 Task: Add a signature Kirsten Carter containing Best wishes for a happy National Voter Registration Day, Kirsten Carter to email address softage.9@softage.net and add a label Inventory management
Action: Mouse moved to (936, 57)
Screenshot: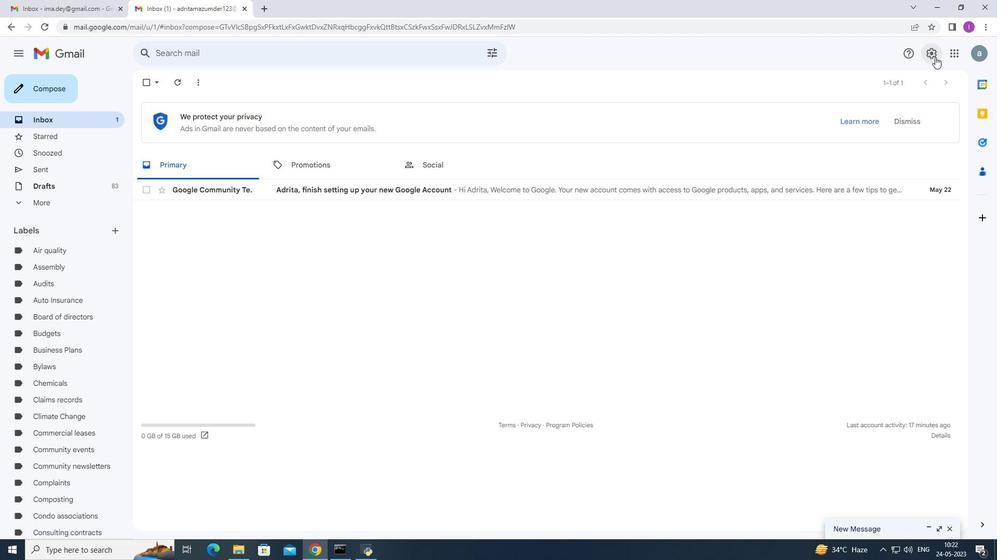 
Action: Mouse pressed left at (936, 57)
Screenshot: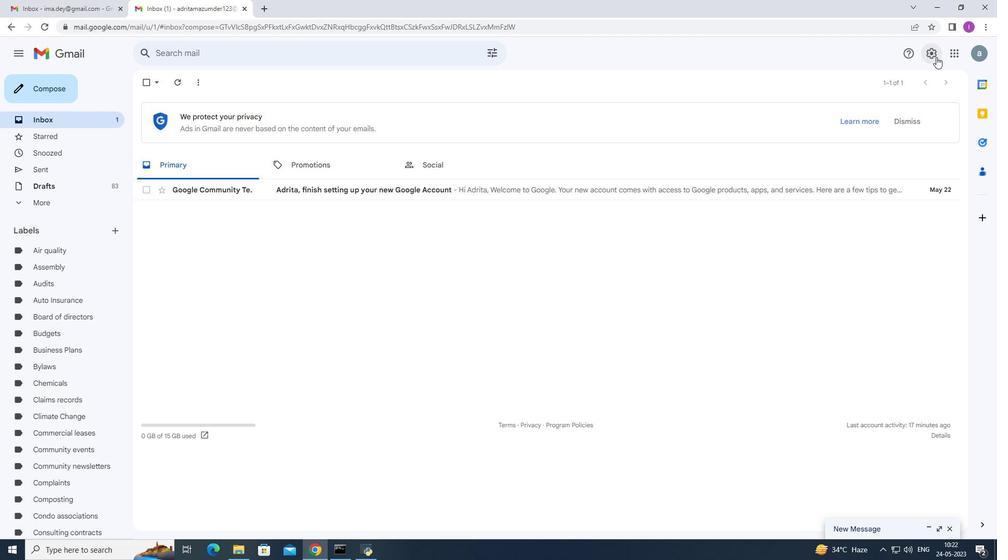 
Action: Mouse moved to (888, 109)
Screenshot: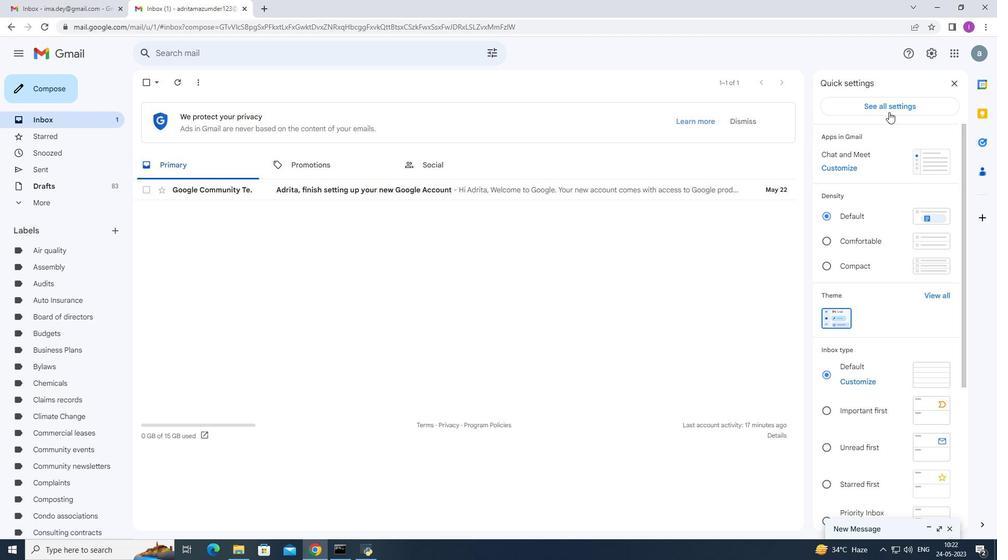 
Action: Mouse pressed left at (888, 109)
Screenshot: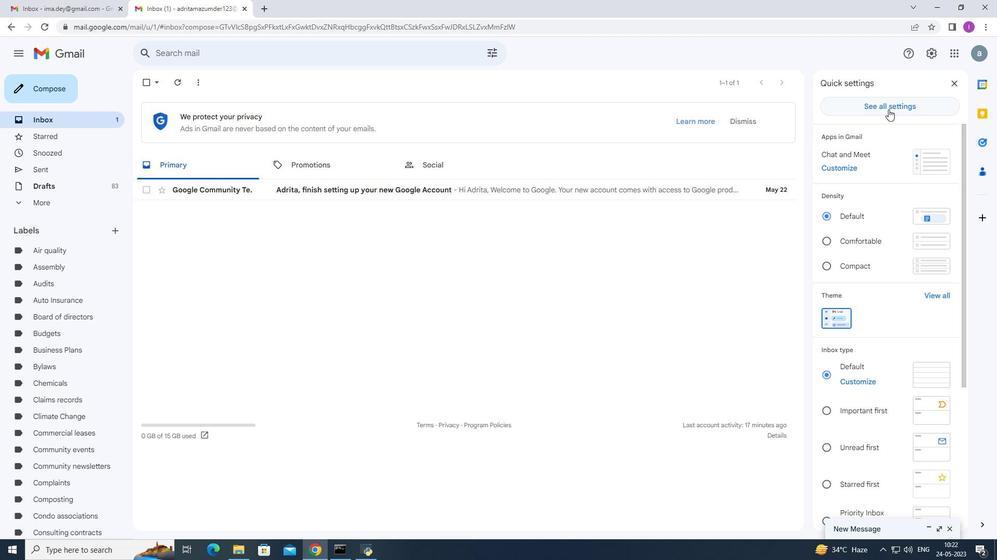 
Action: Mouse moved to (372, 333)
Screenshot: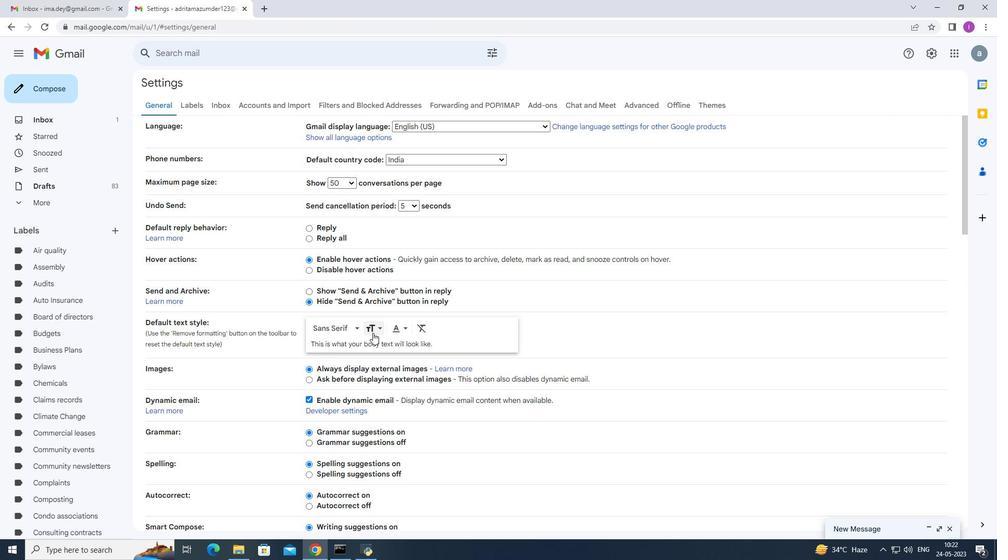 
Action: Mouse scrolled (372, 332) with delta (0, 0)
Screenshot: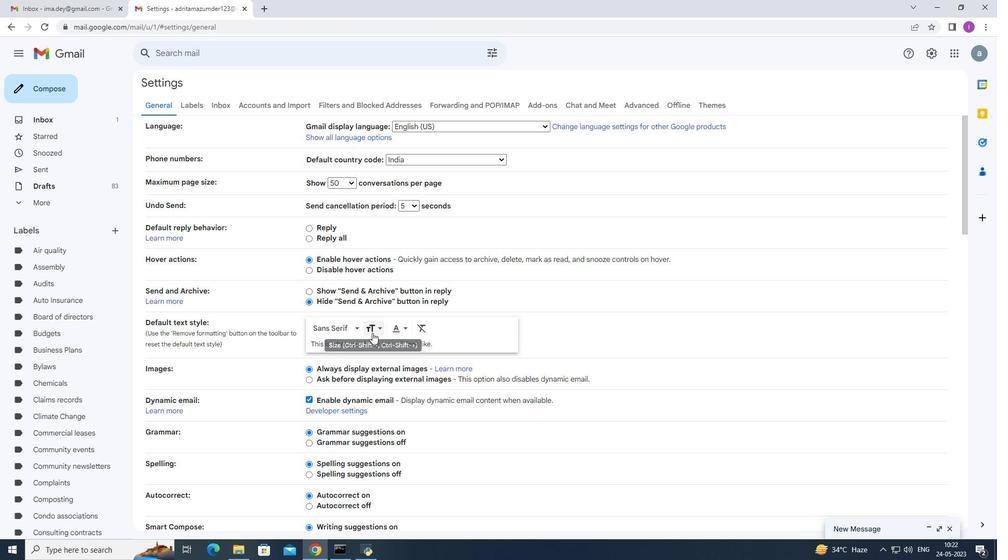 
Action: Mouse scrolled (372, 332) with delta (0, 0)
Screenshot: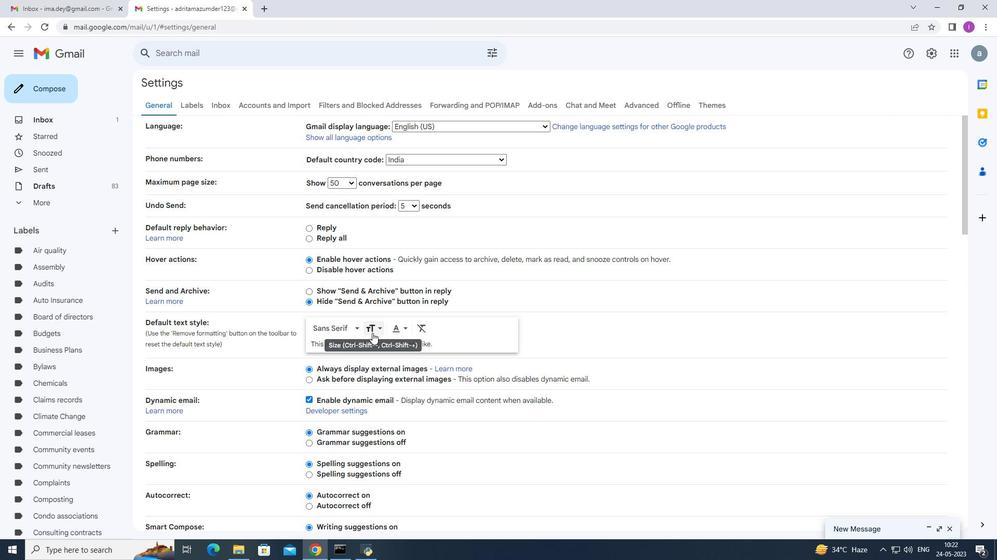 
Action: Mouse moved to (371, 333)
Screenshot: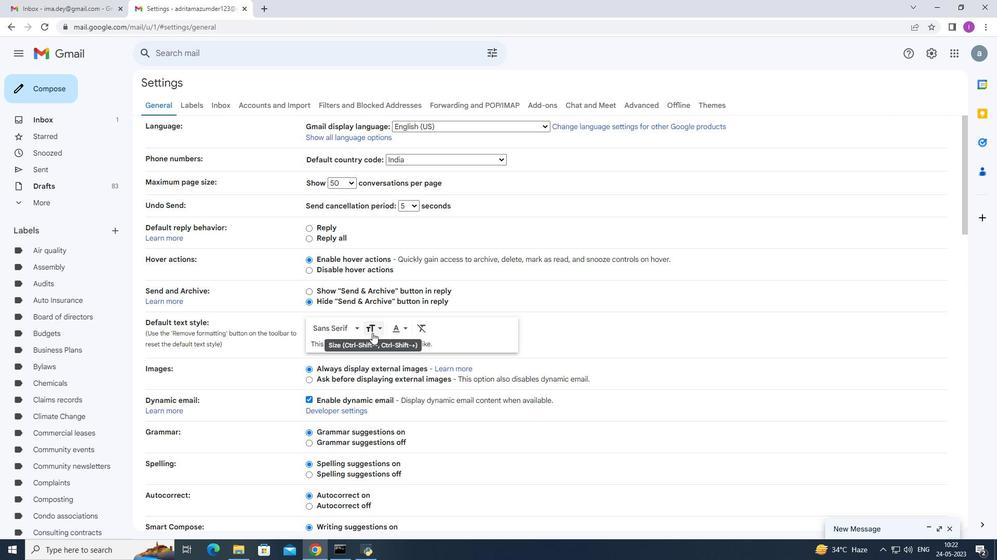 
Action: Mouse scrolled (371, 332) with delta (0, 0)
Screenshot: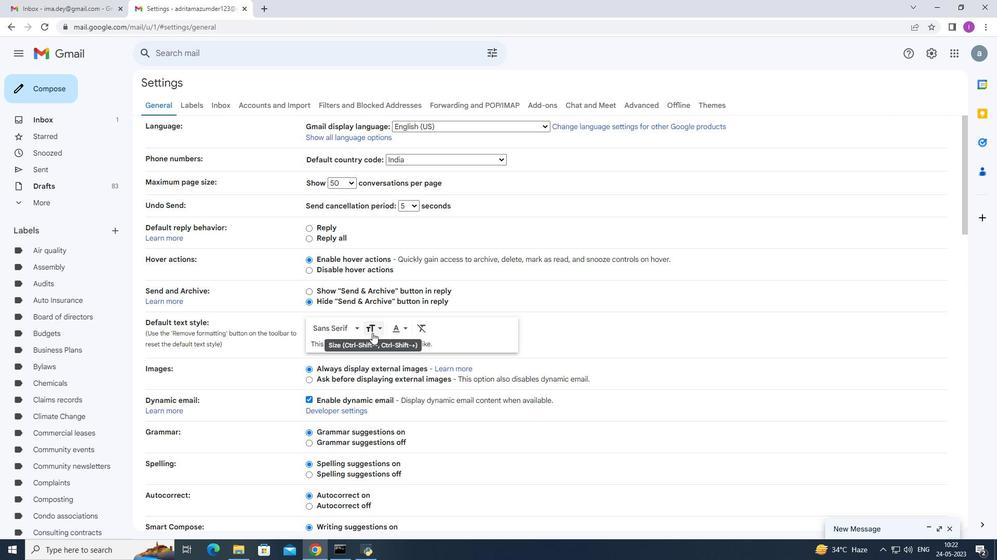 
Action: Mouse scrolled (371, 332) with delta (0, 0)
Screenshot: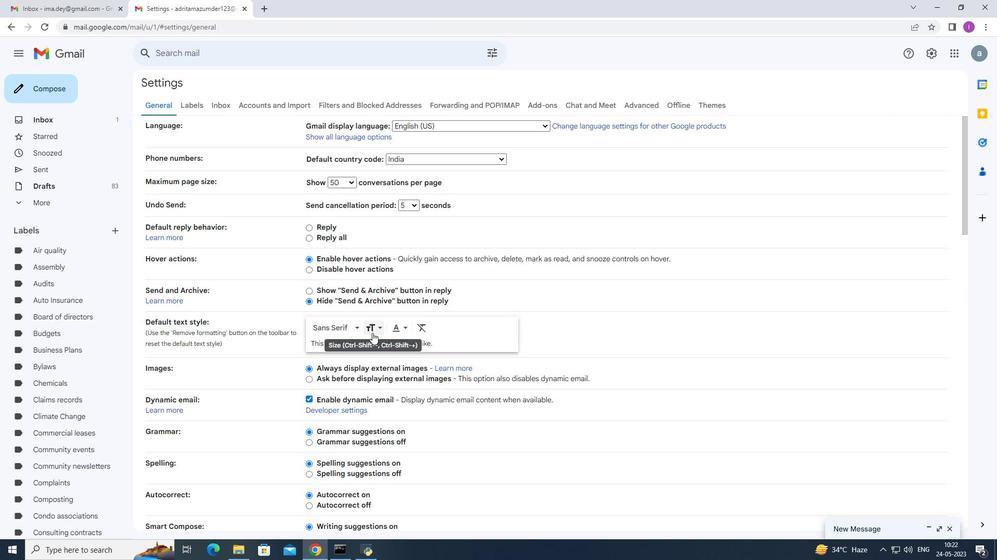 
Action: Mouse moved to (343, 333)
Screenshot: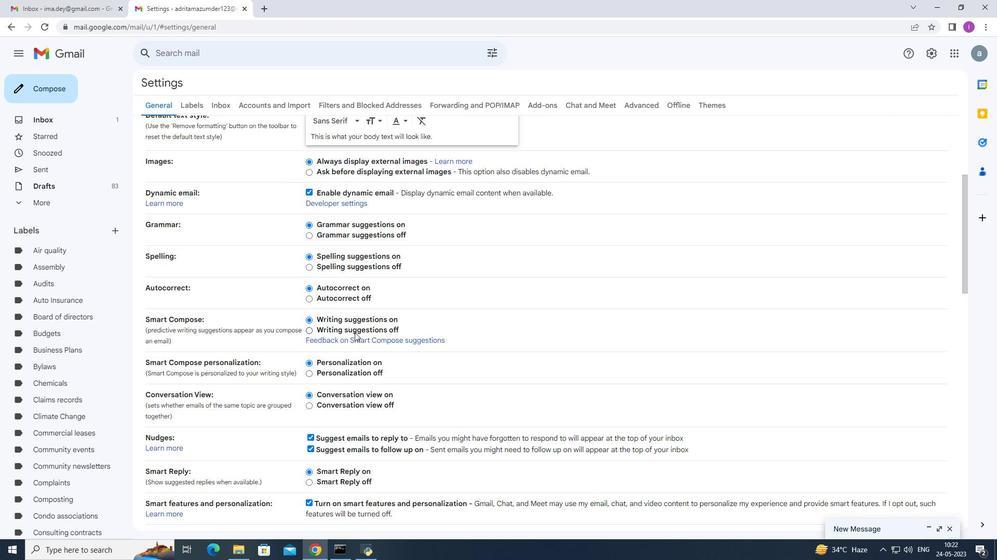
Action: Mouse scrolled (343, 332) with delta (0, 0)
Screenshot: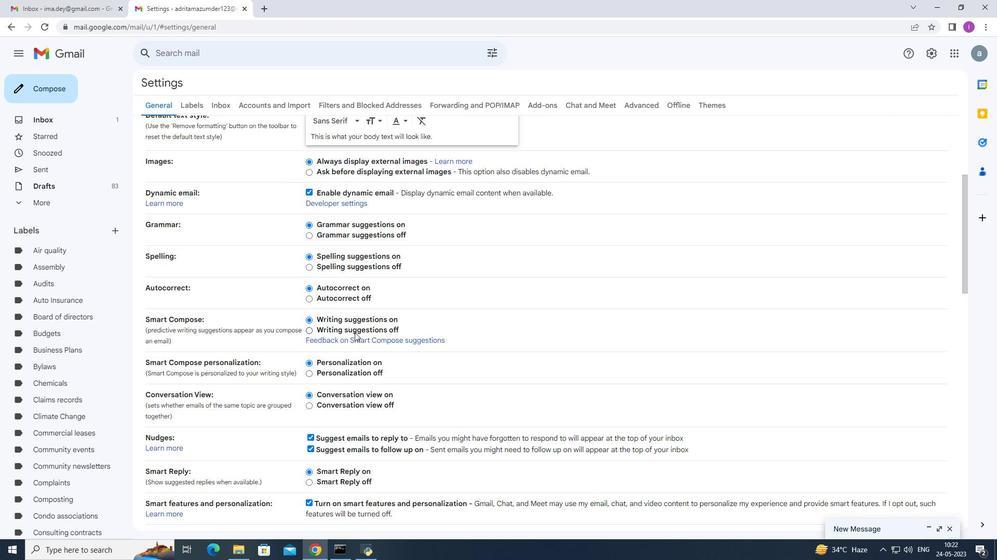 
Action: Mouse scrolled (343, 332) with delta (0, 0)
Screenshot: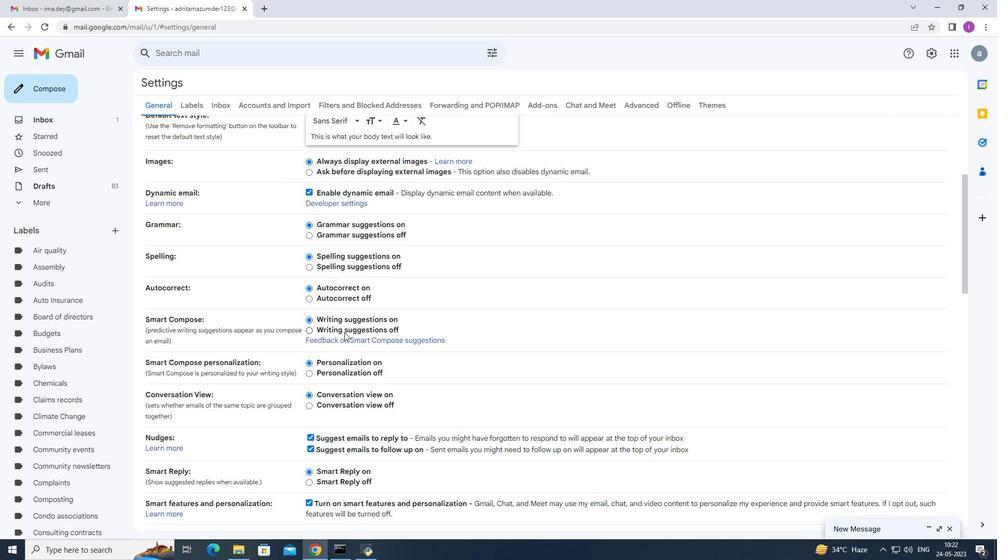 
Action: Mouse moved to (342, 333)
Screenshot: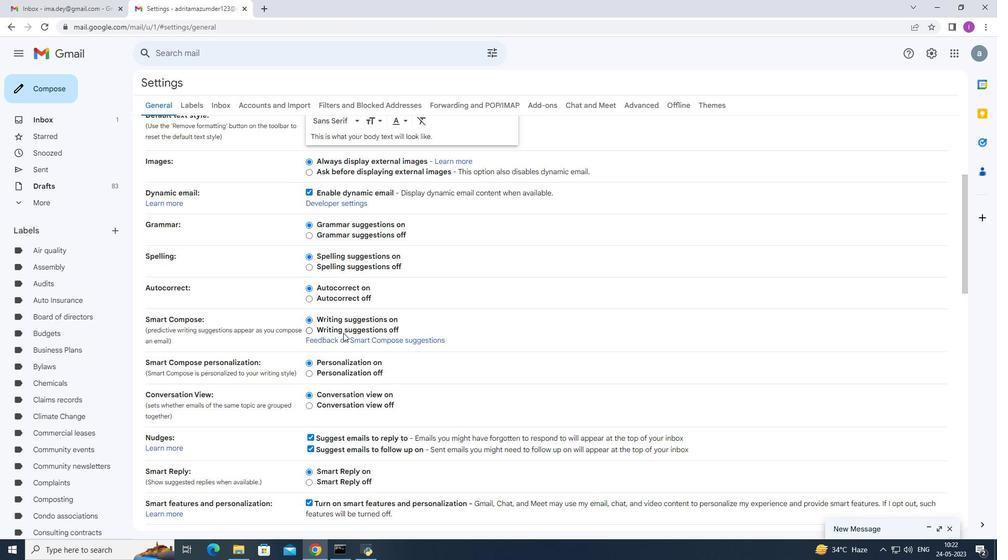 
Action: Mouse scrolled (342, 333) with delta (0, 0)
Screenshot: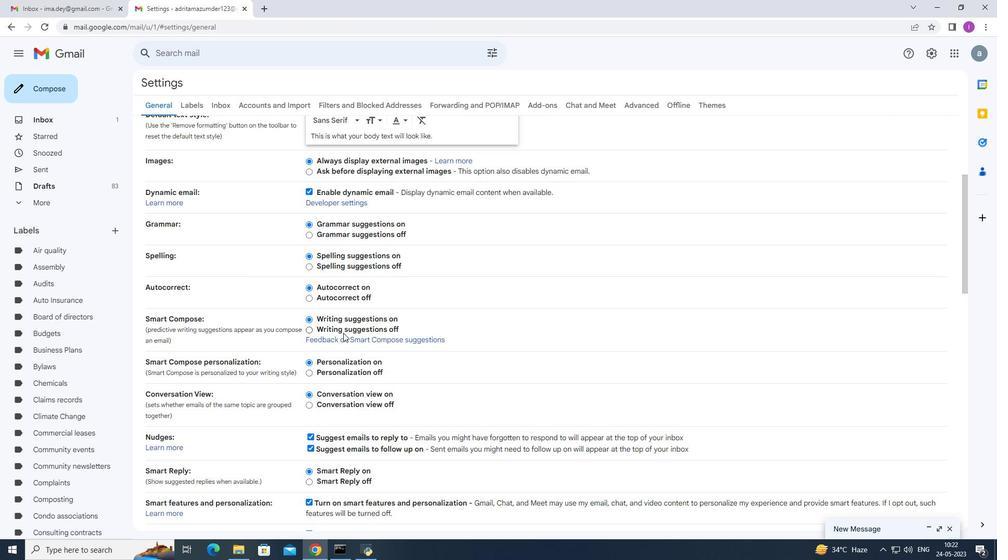 
Action: Mouse scrolled (342, 333) with delta (0, 0)
Screenshot: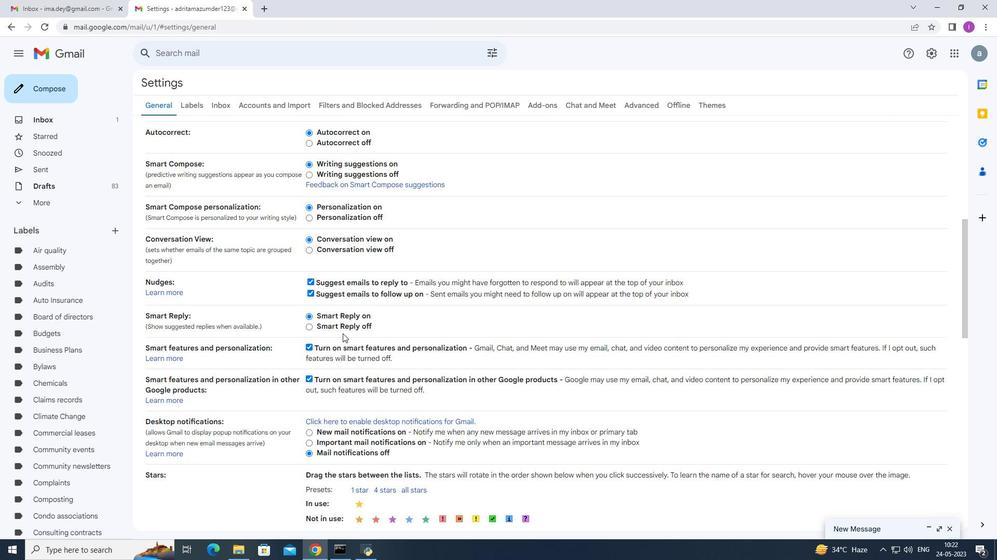 
Action: Mouse scrolled (342, 333) with delta (0, 0)
Screenshot: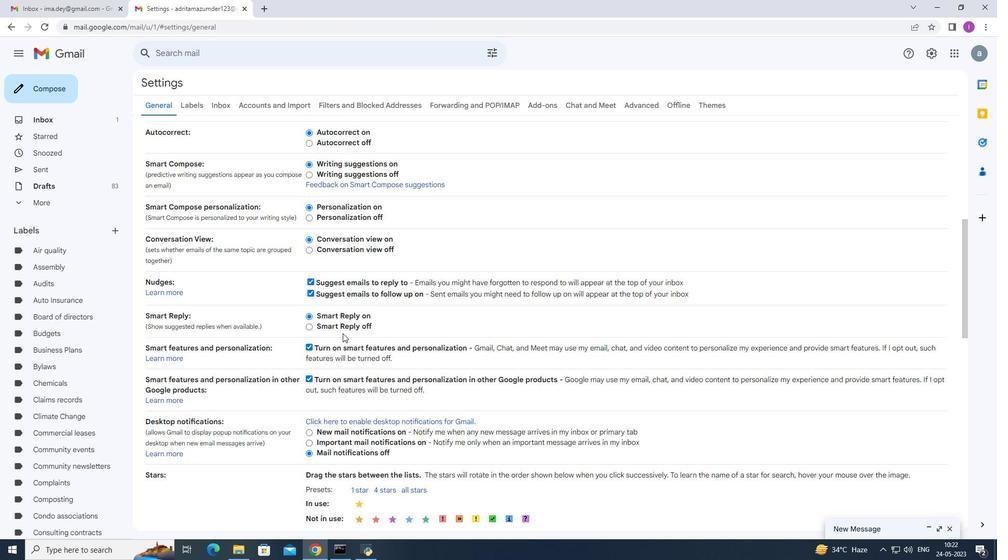 
Action: Mouse scrolled (342, 333) with delta (0, 0)
Screenshot: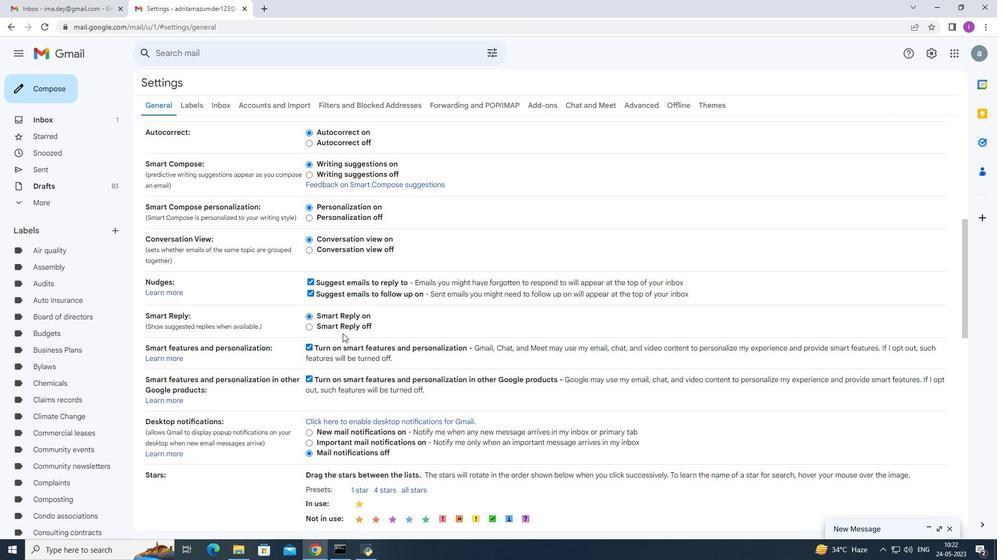 
Action: Mouse scrolled (342, 333) with delta (0, 0)
Screenshot: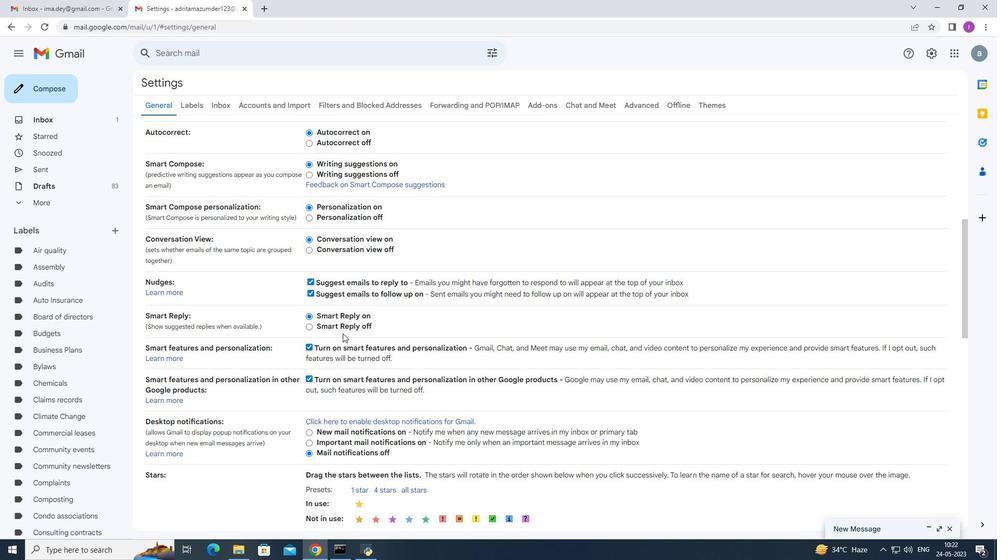 
Action: Mouse scrolled (342, 333) with delta (0, 0)
Screenshot: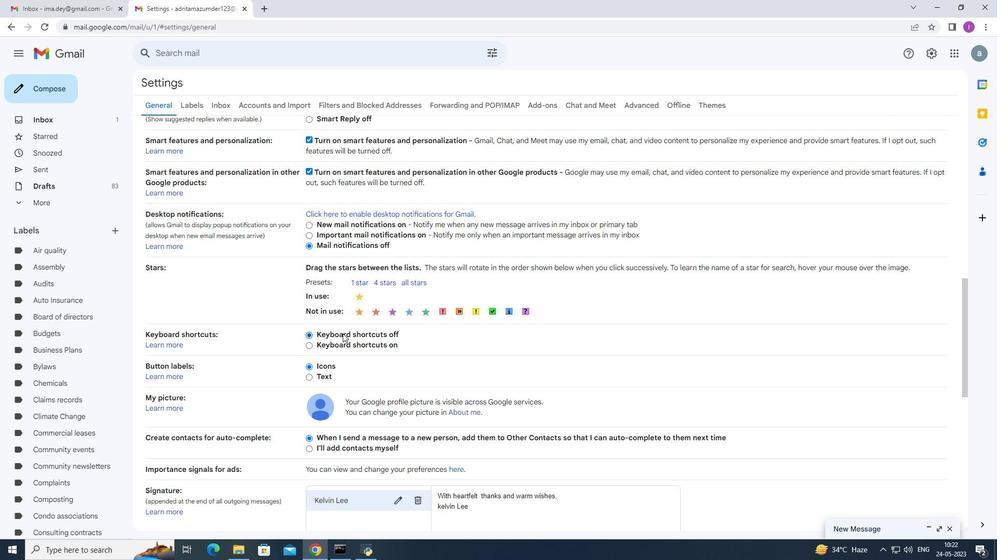 
Action: Mouse moved to (400, 385)
Screenshot: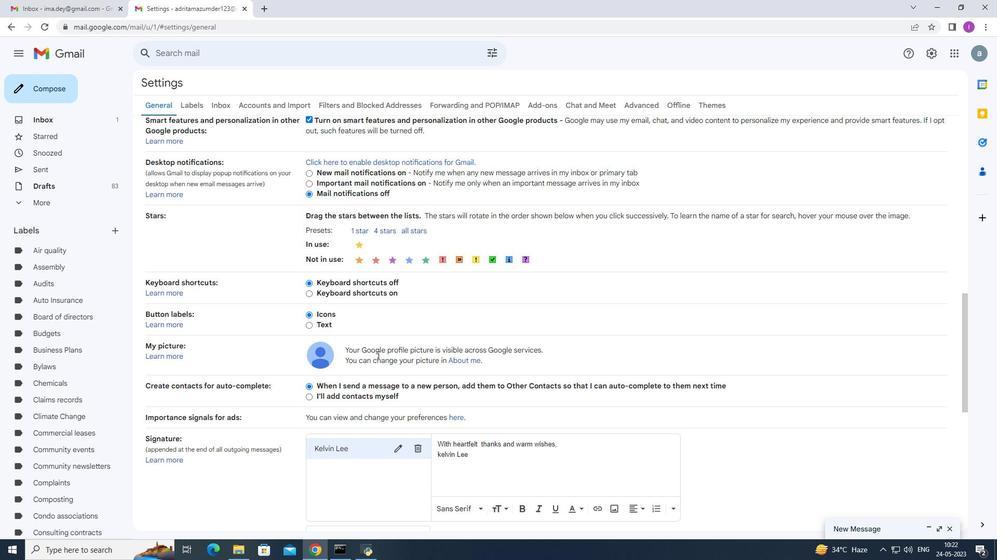 
Action: Mouse scrolled (400, 384) with delta (0, 0)
Screenshot: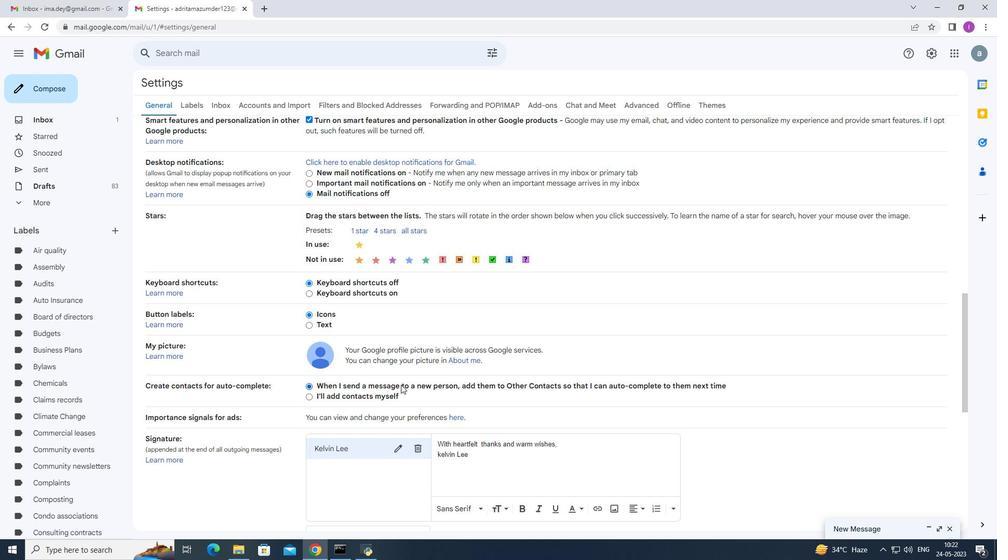 
Action: Mouse scrolled (400, 384) with delta (0, 0)
Screenshot: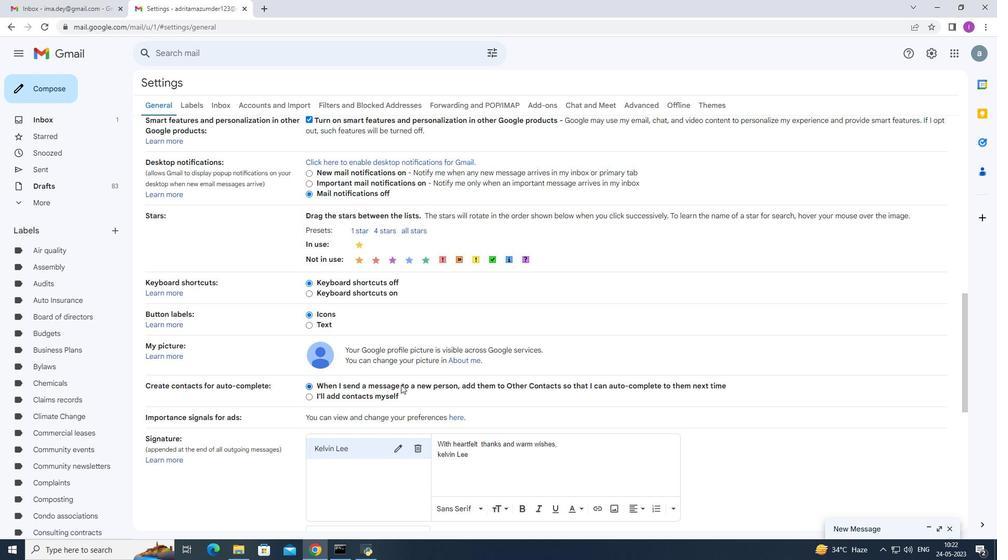 
Action: Mouse scrolled (400, 384) with delta (0, 0)
Screenshot: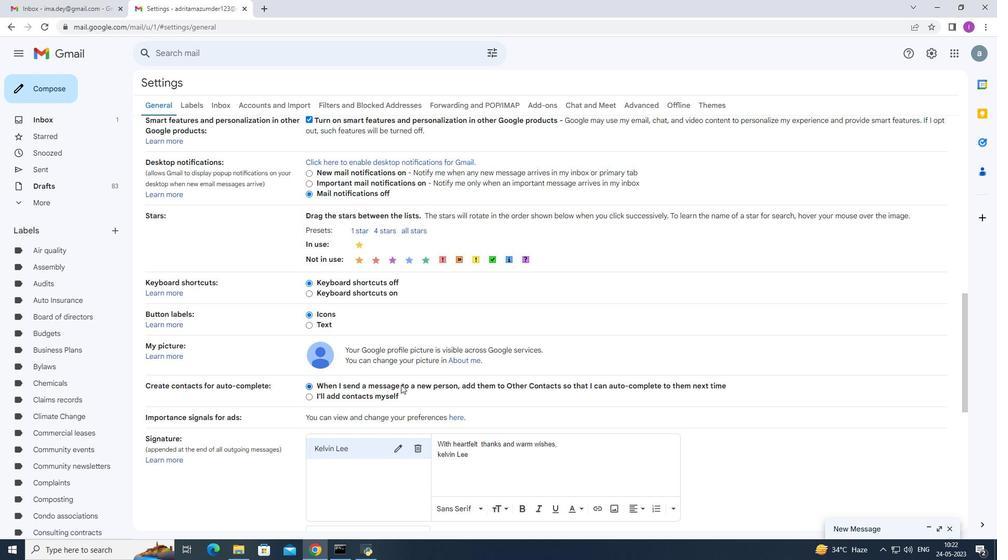 
Action: Mouse scrolled (400, 384) with delta (0, 0)
Screenshot: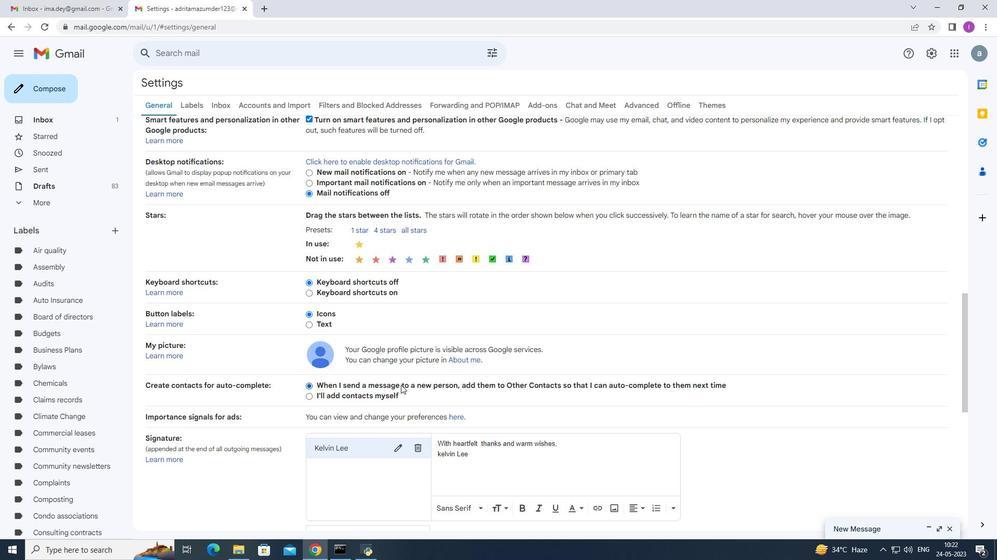 
Action: Mouse moved to (421, 244)
Screenshot: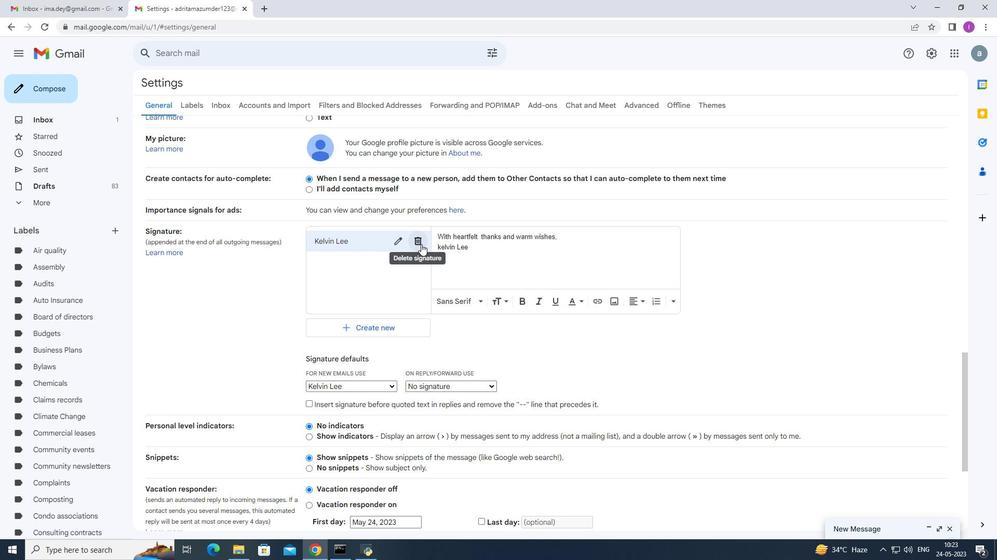 
Action: Mouse pressed left at (421, 244)
Screenshot: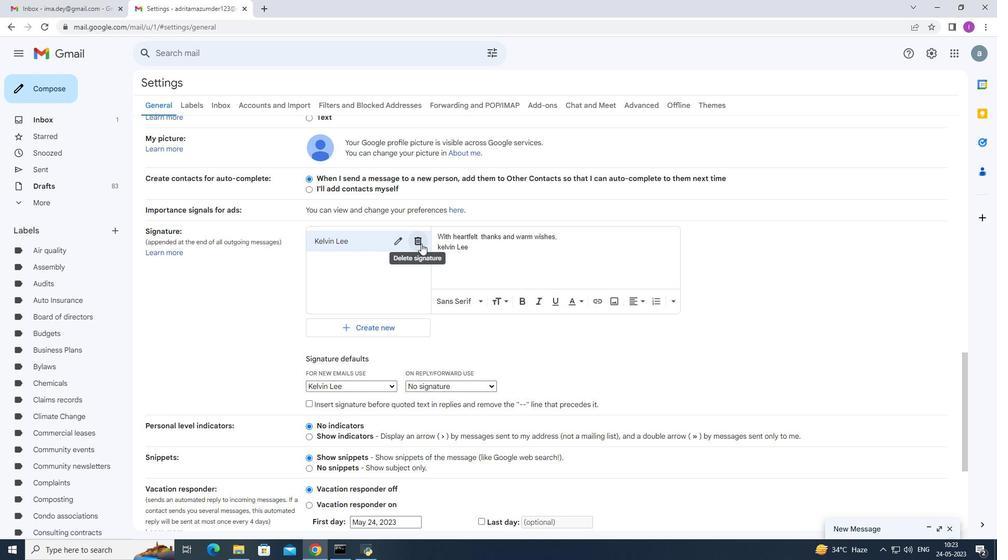 
Action: Mouse moved to (579, 308)
Screenshot: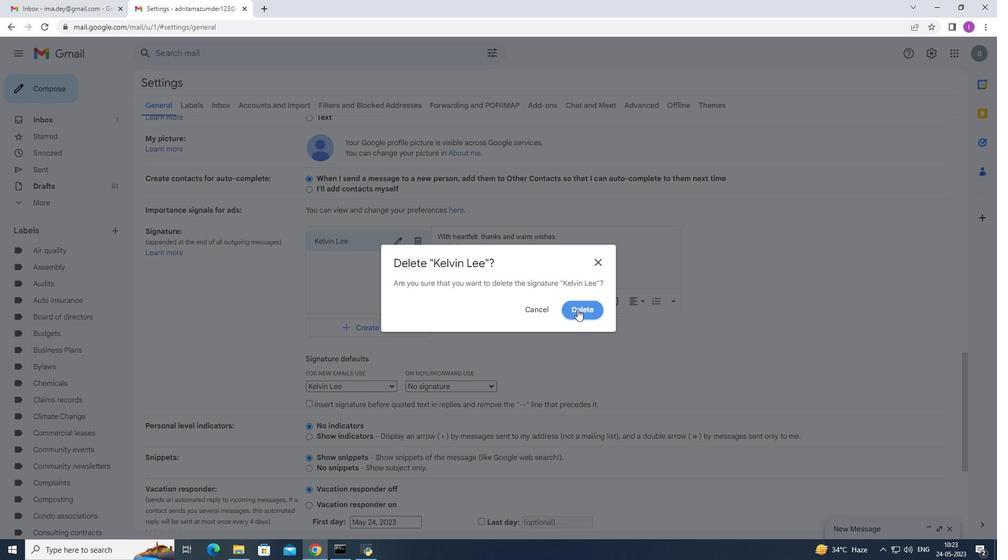 
Action: Mouse pressed left at (578, 309)
Screenshot: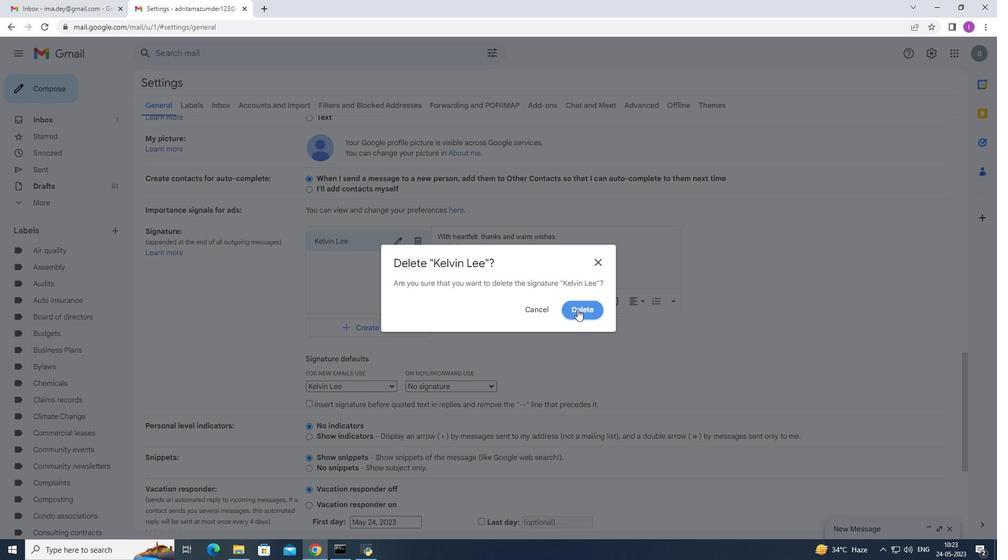 
Action: Mouse moved to (472, 309)
Screenshot: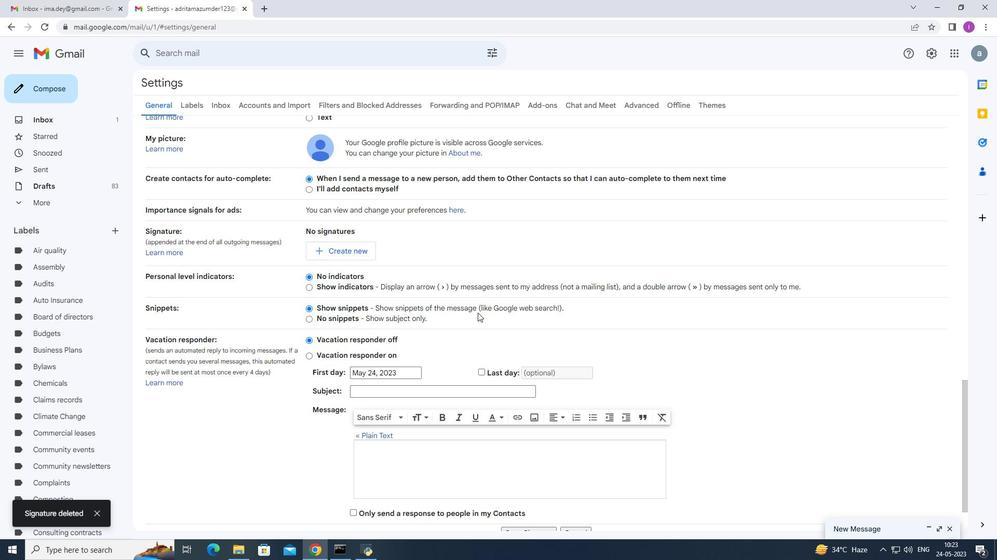 
Action: Mouse scrolled (472, 308) with delta (0, 0)
Screenshot: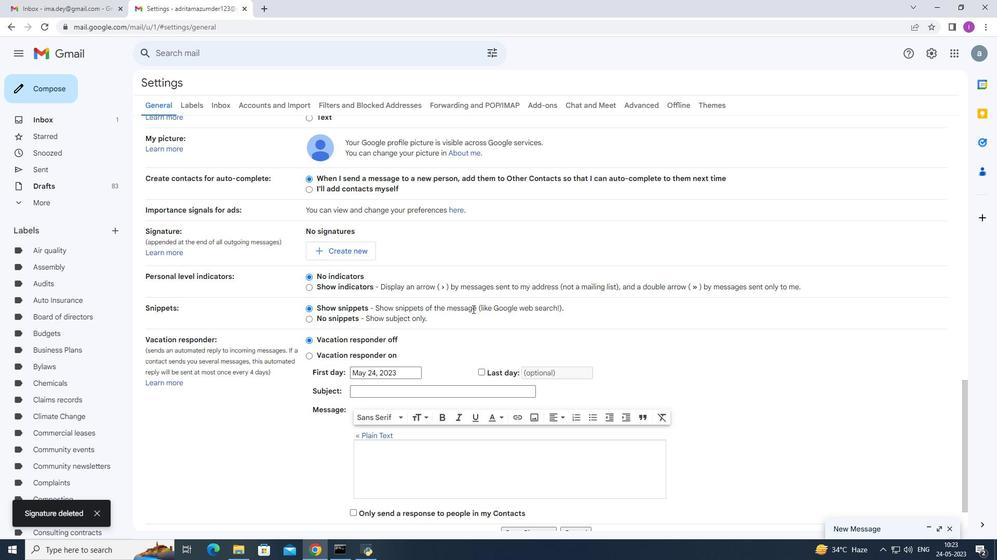 
Action: Mouse scrolled (472, 308) with delta (0, 0)
Screenshot: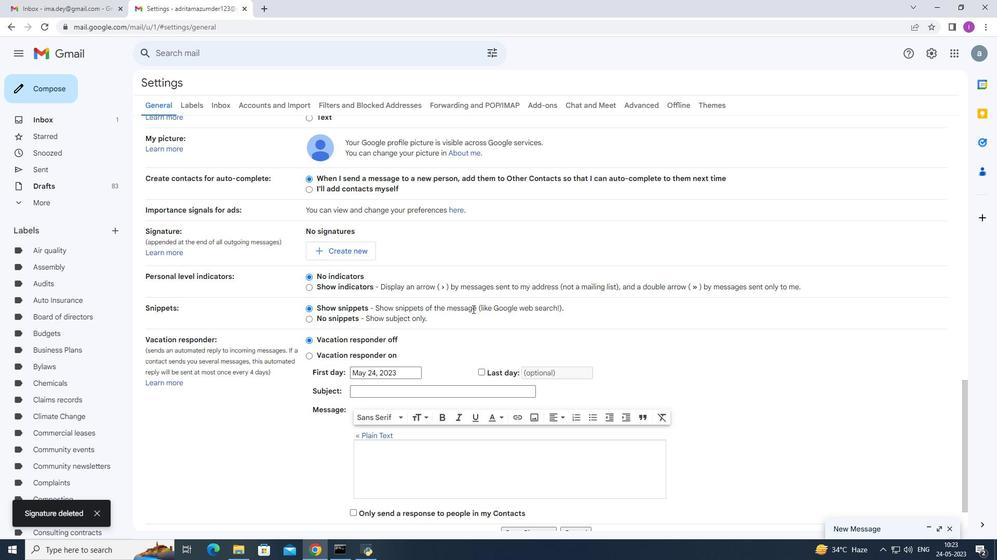 
Action: Mouse moved to (330, 196)
Screenshot: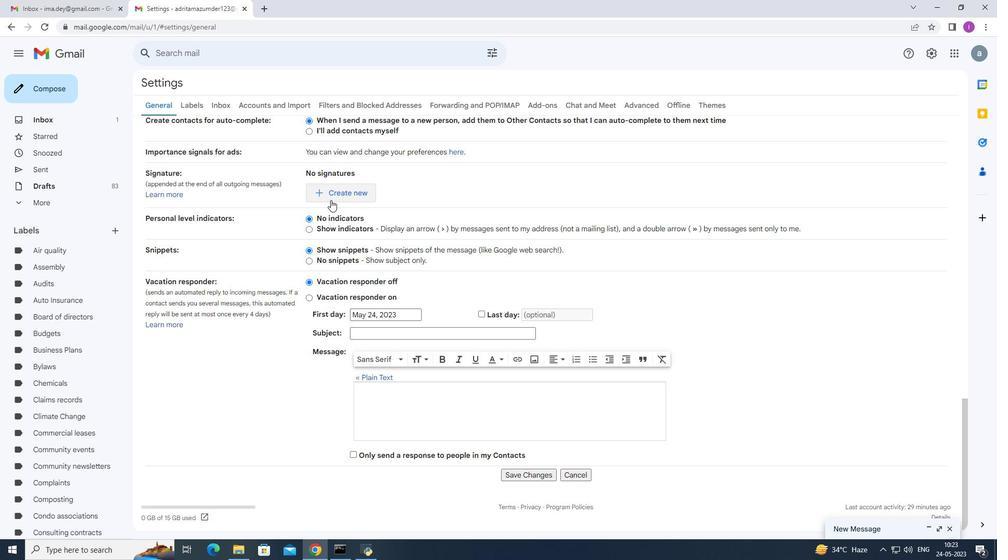 
Action: Mouse pressed left at (330, 196)
Screenshot: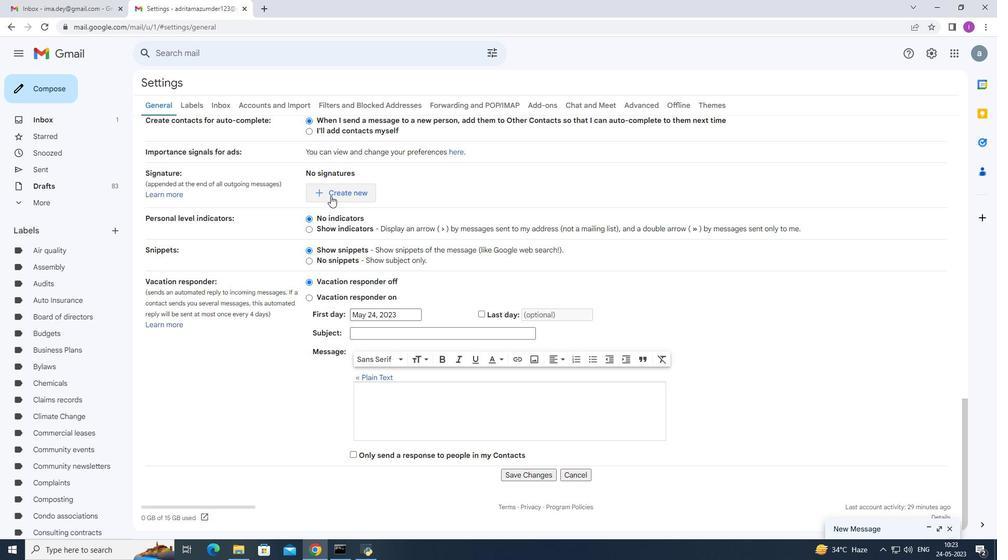 
Action: Mouse moved to (399, 282)
Screenshot: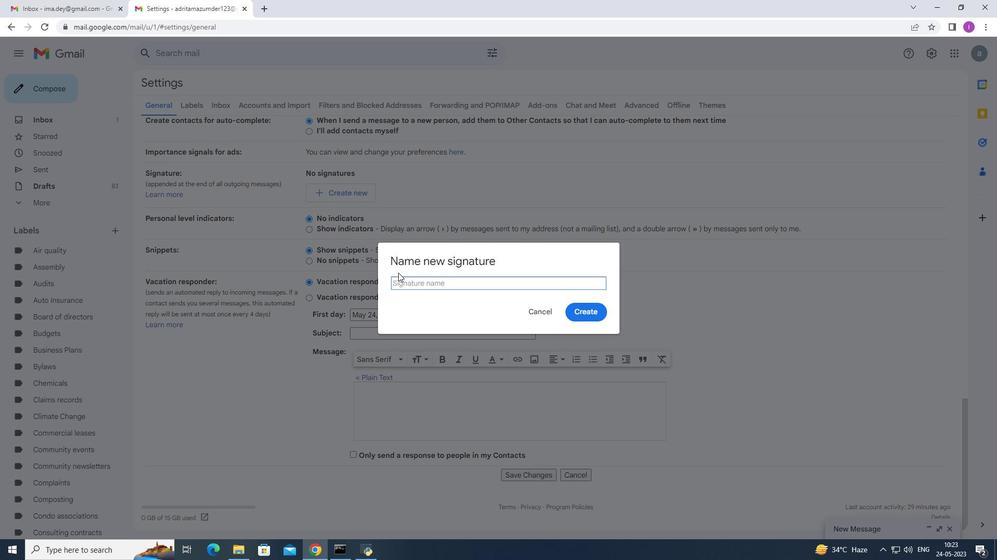 
Action: Mouse pressed left at (399, 282)
Screenshot: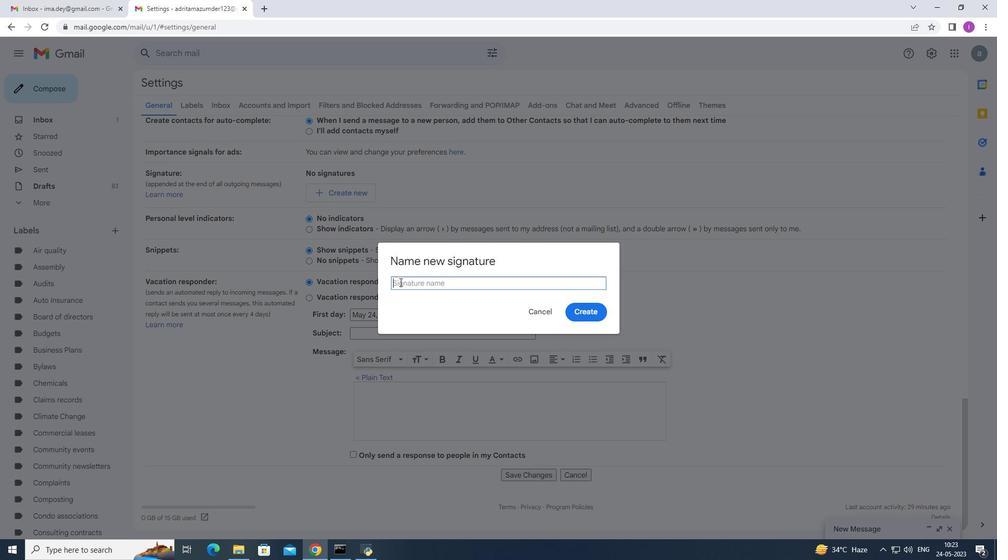 
Action: Key pressed <Key.shift><Key.shift><Key.shift><Key.shift>H<Key.backspace>k<Key.backspace><Key.shift><Key.shift><Key.shift>kirsten<Key.space><Key.shift>Carter
Screenshot: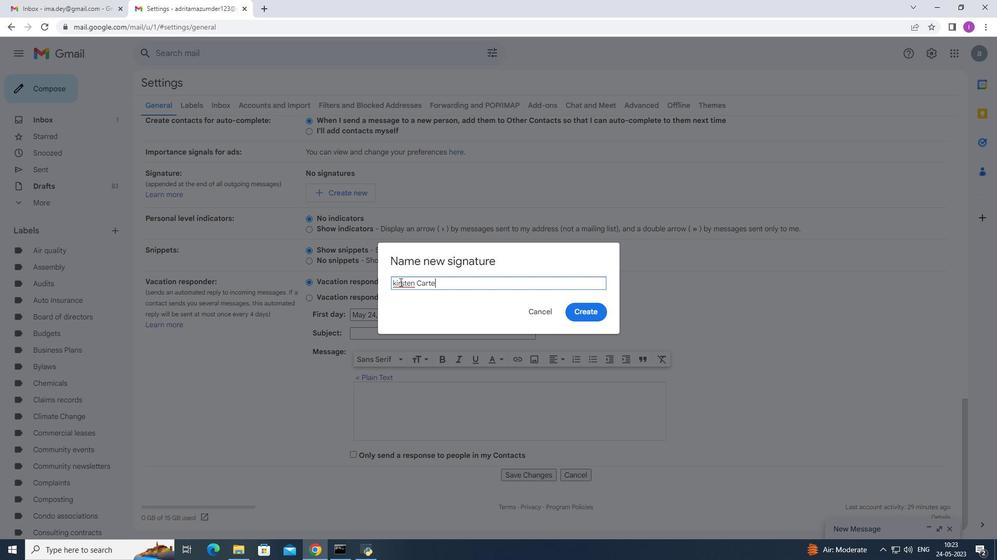 
Action: Mouse moved to (582, 307)
Screenshot: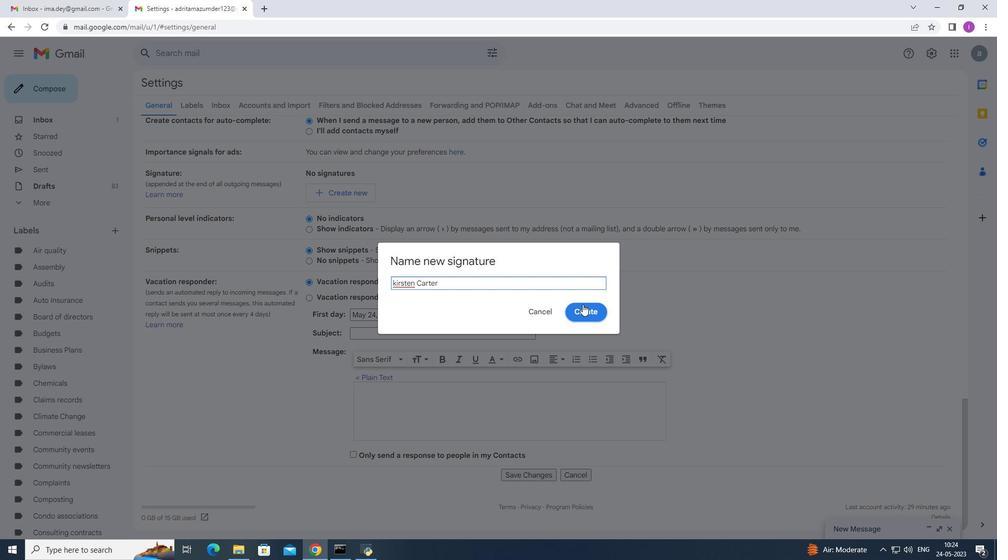 
Action: Mouse pressed left at (582, 307)
Screenshot: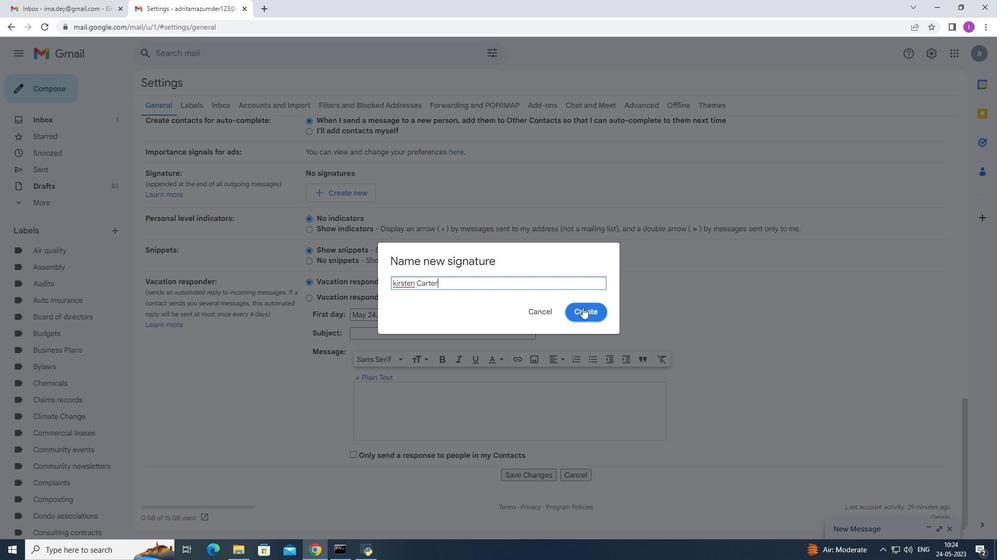
Action: Mouse moved to (393, 328)
Screenshot: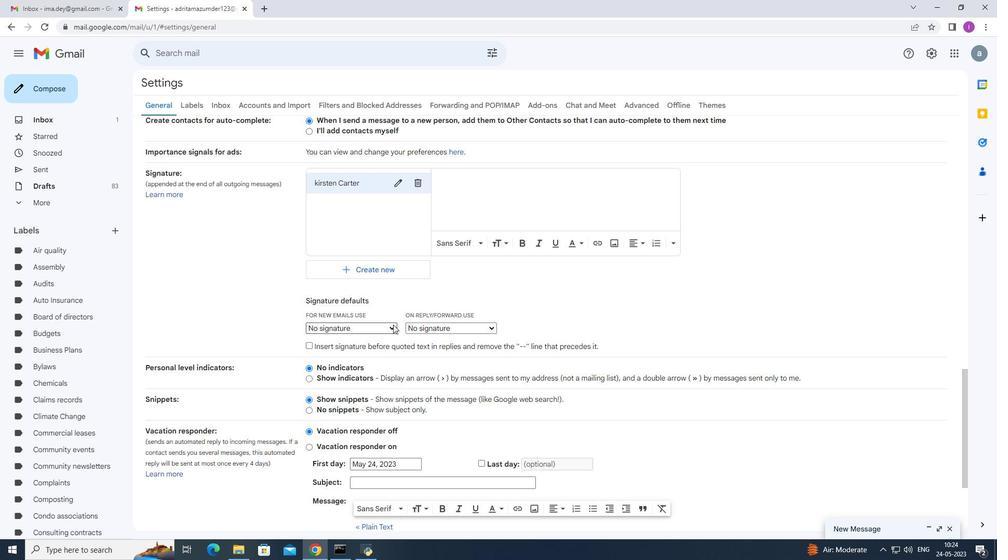 
Action: Mouse pressed left at (393, 328)
Screenshot: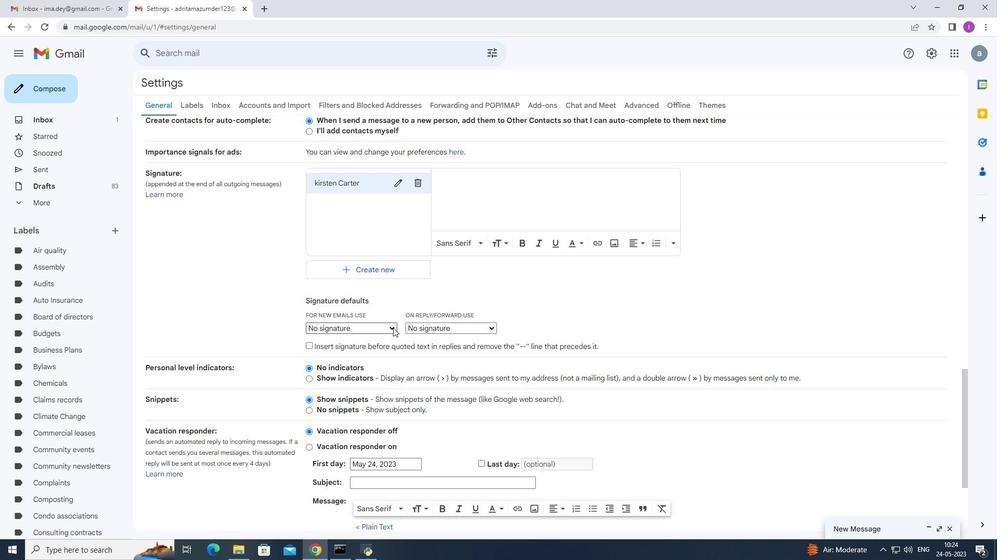 
Action: Mouse moved to (354, 352)
Screenshot: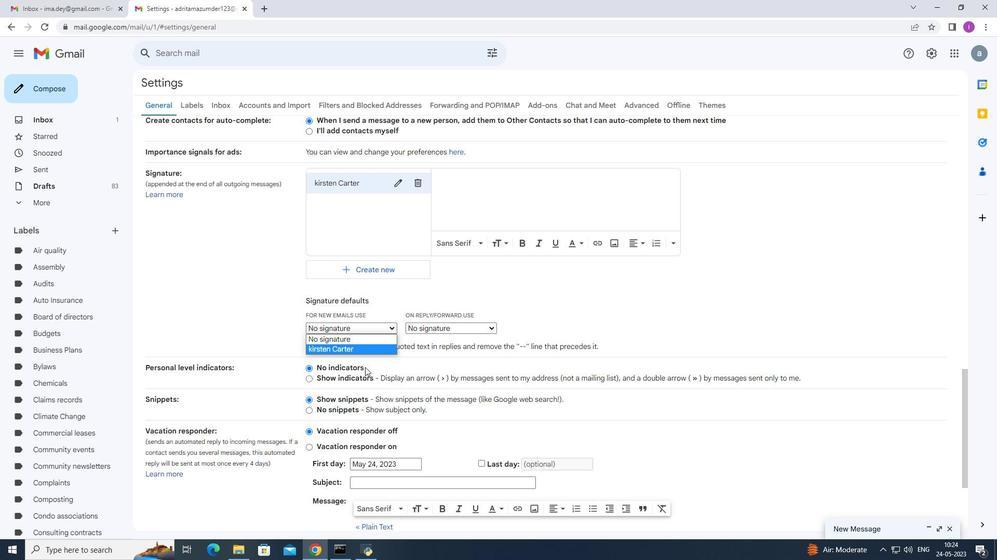 
Action: Mouse pressed left at (354, 352)
Screenshot: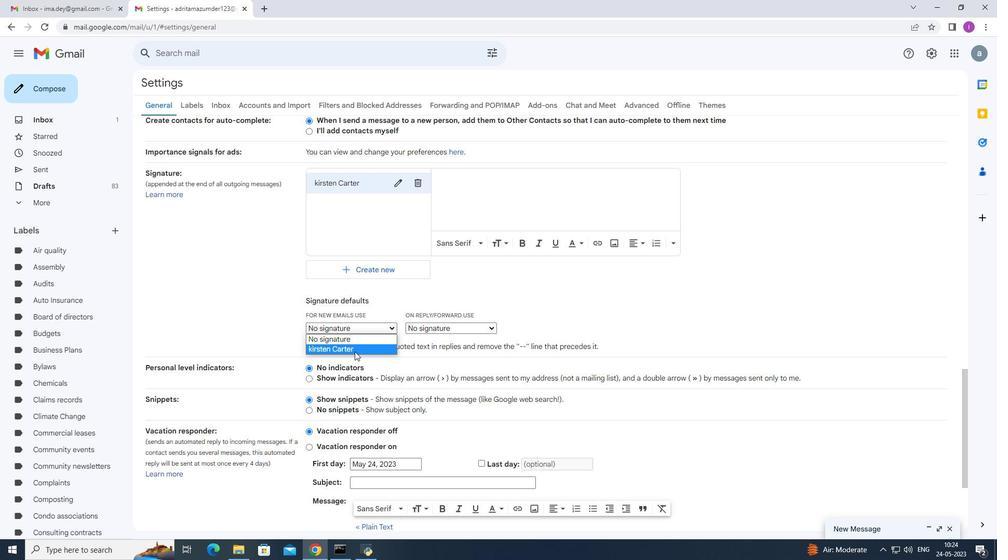 
Action: Mouse moved to (483, 182)
Screenshot: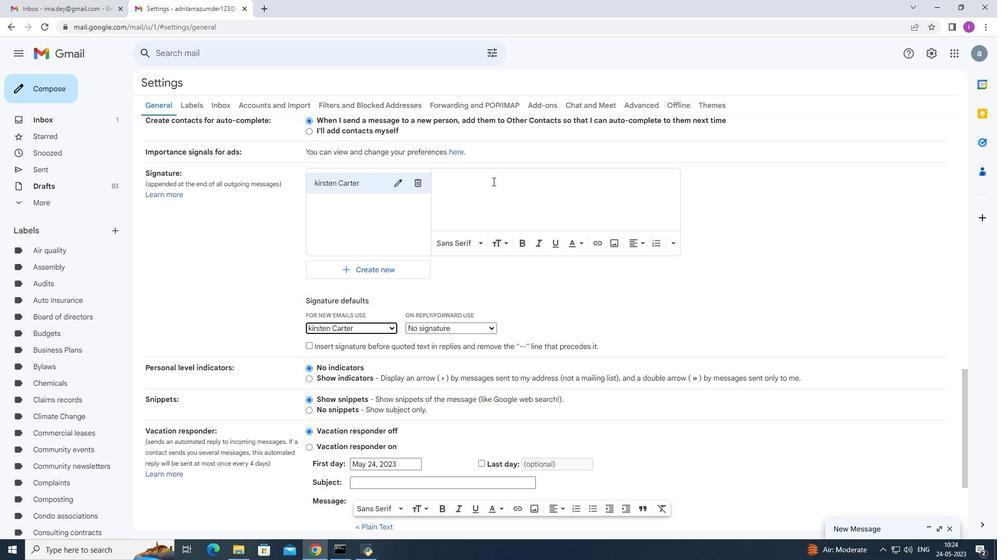 
Action: Mouse pressed left at (483, 182)
Screenshot: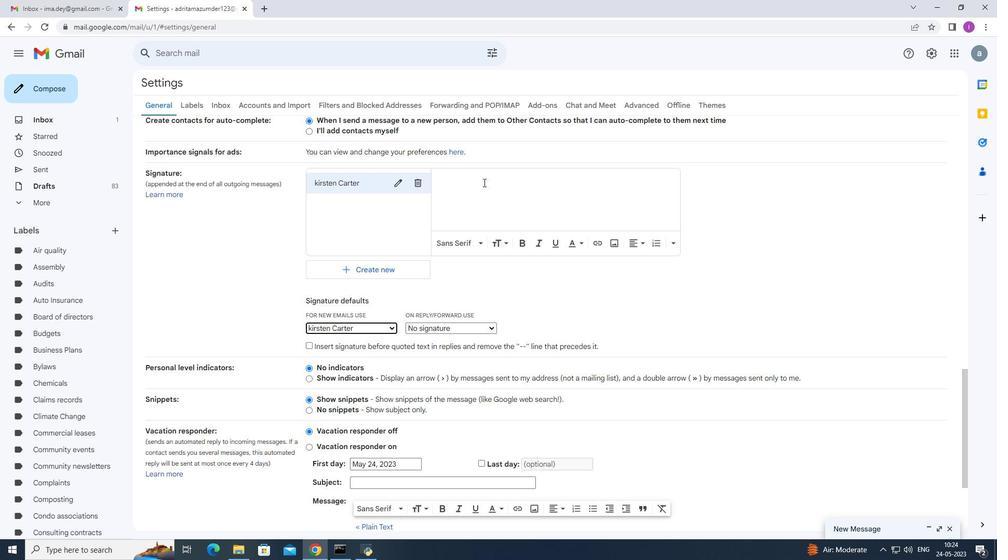 
Action: Key pressed <Key.shift>Best<Key.space>wishes<Key.space>for
Screenshot: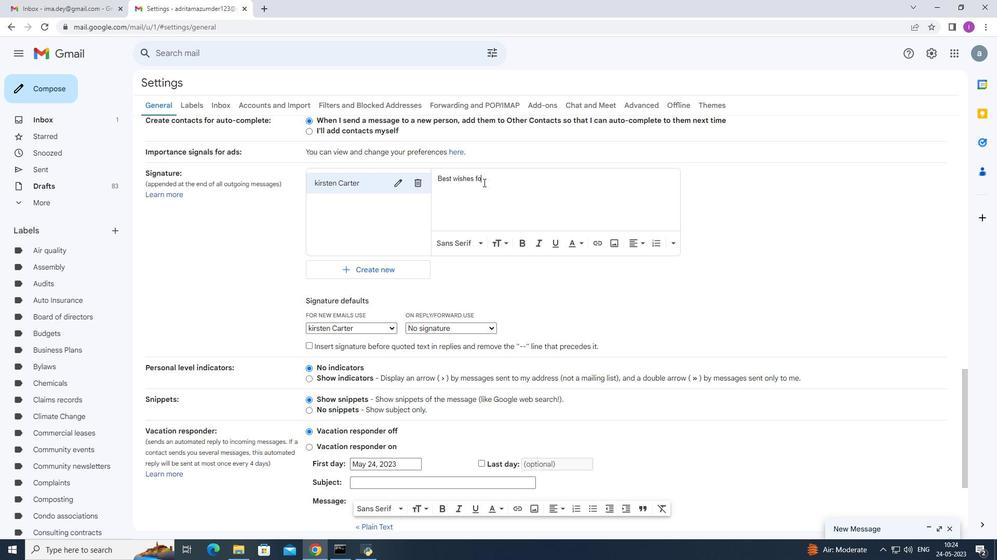 
Action: Mouse moved to (515, 185)
Screenshot: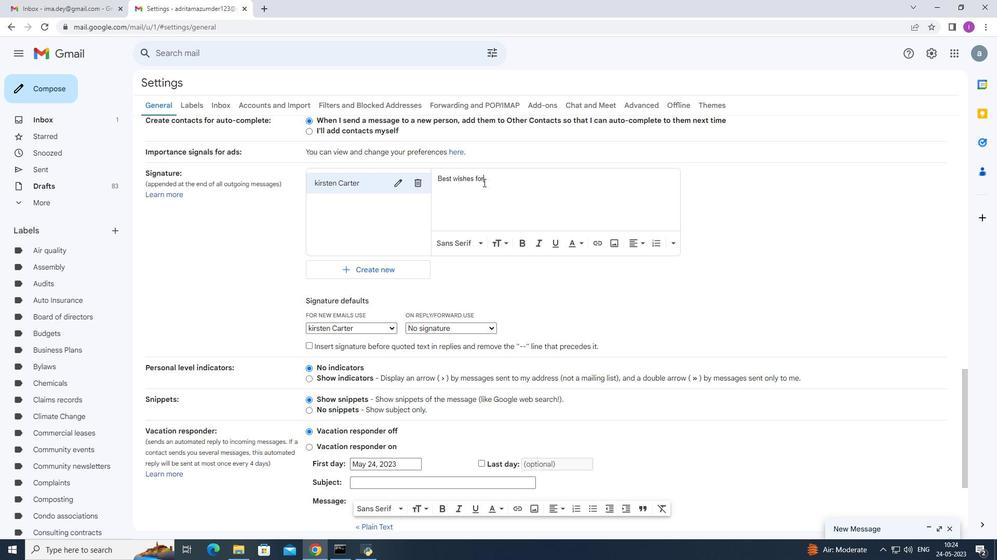 
Action: Mouse pressed left at (484, 182)
Screenshot: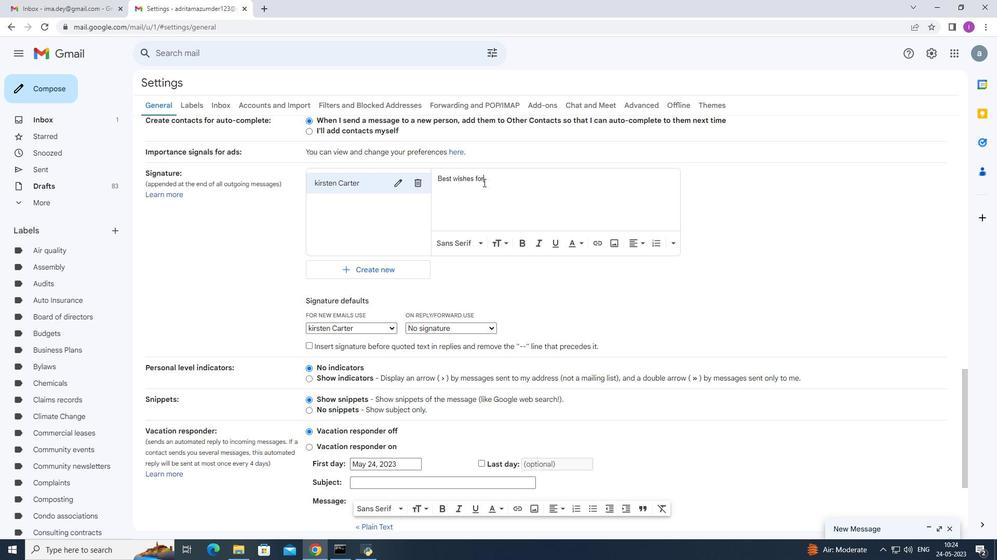
Action: Mouse moved to (596, 192)
Screenshot: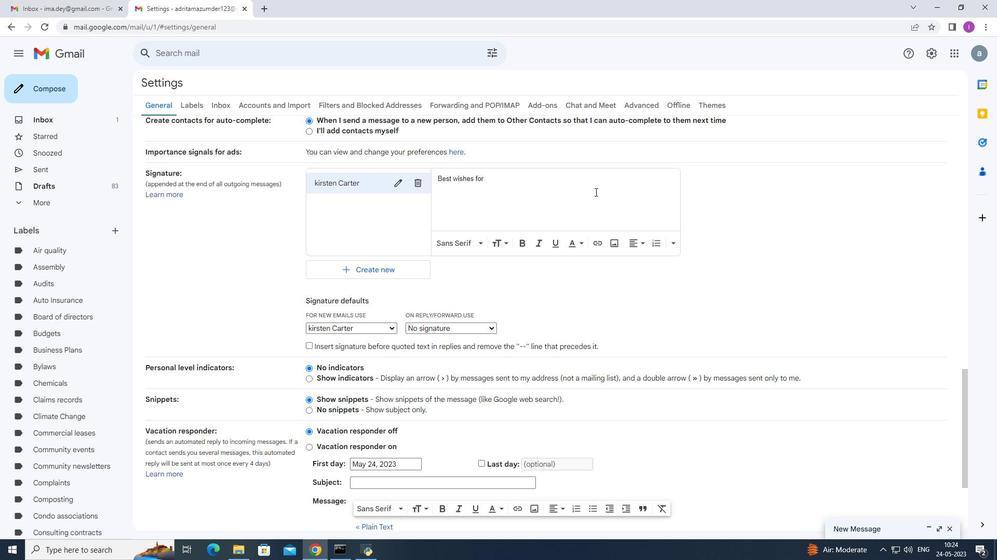 
Action: Key pressed <Key.space>
Screenshot: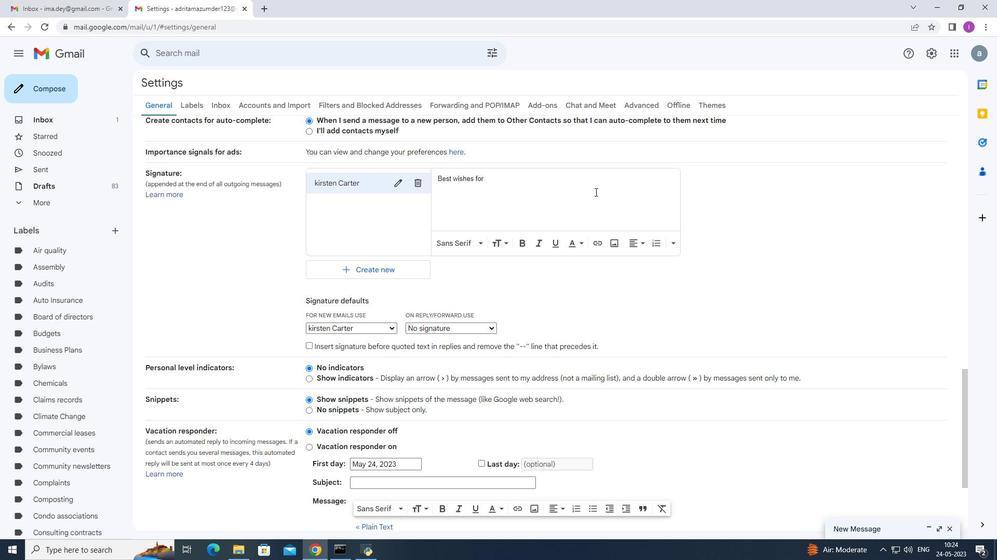 
Action: Mouse moved to (596, 192)
Screenshot: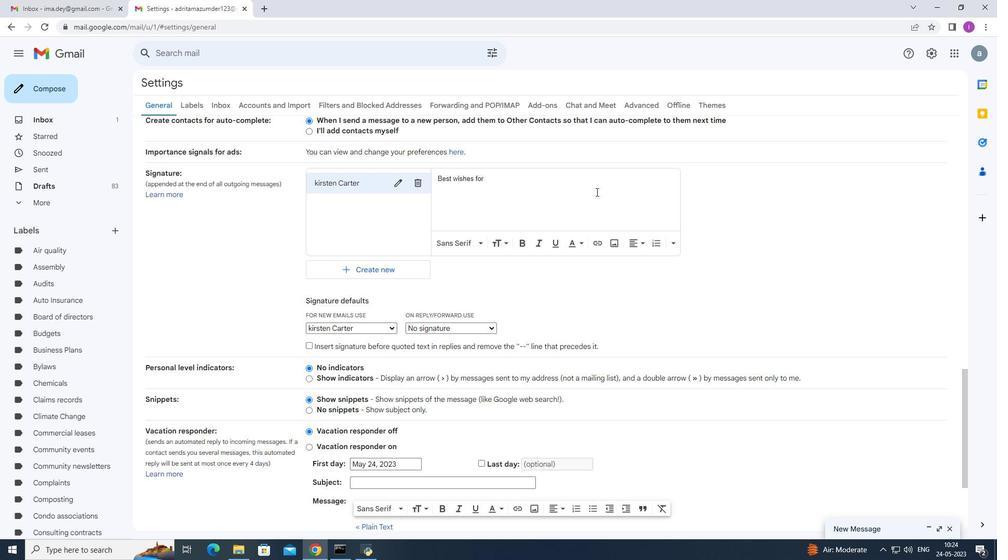 
Action: Key pressed a<Key.space>happy<Key.space><Key.shift><Key.shift><Key.shift><Key.shift>National<Key.space><Key.shift>Voter<Key.space><Key.shift>Registration<Key.shift>Day
Screenshot: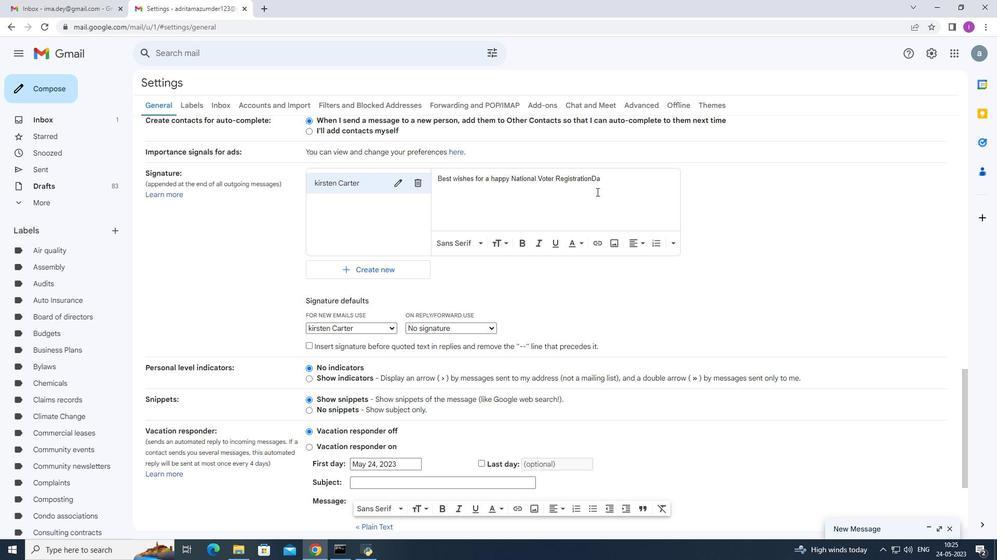 
Action: Mouse moved to (590, 177)
Screenshot: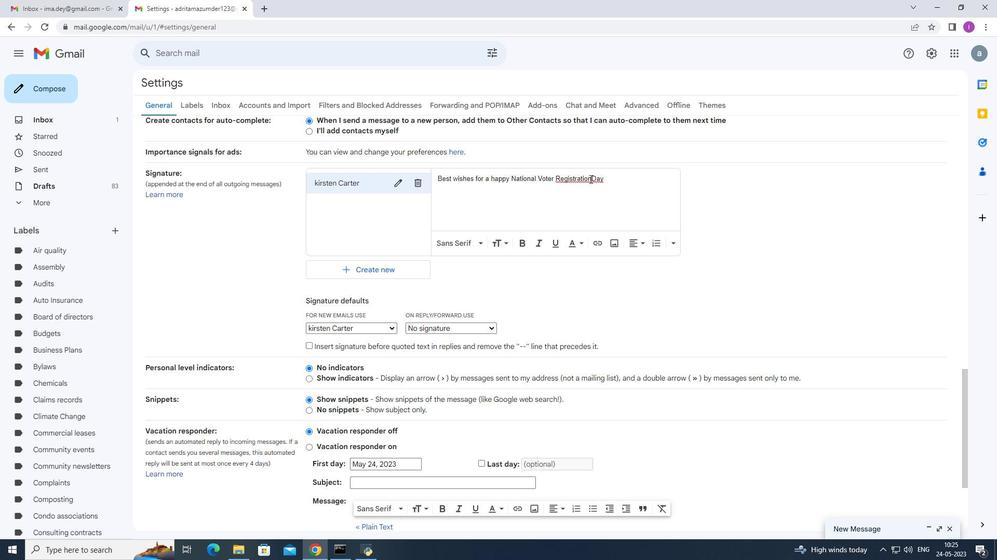 
Action: Mouse pressed left at (590, 177)
Screenshot: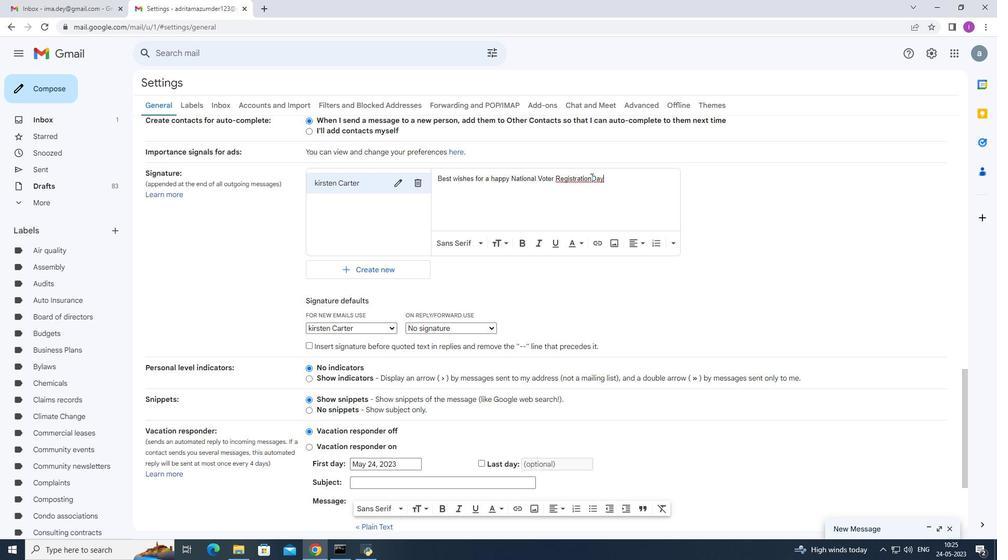 
Action: Key pressed <Key.space>
Screenshot: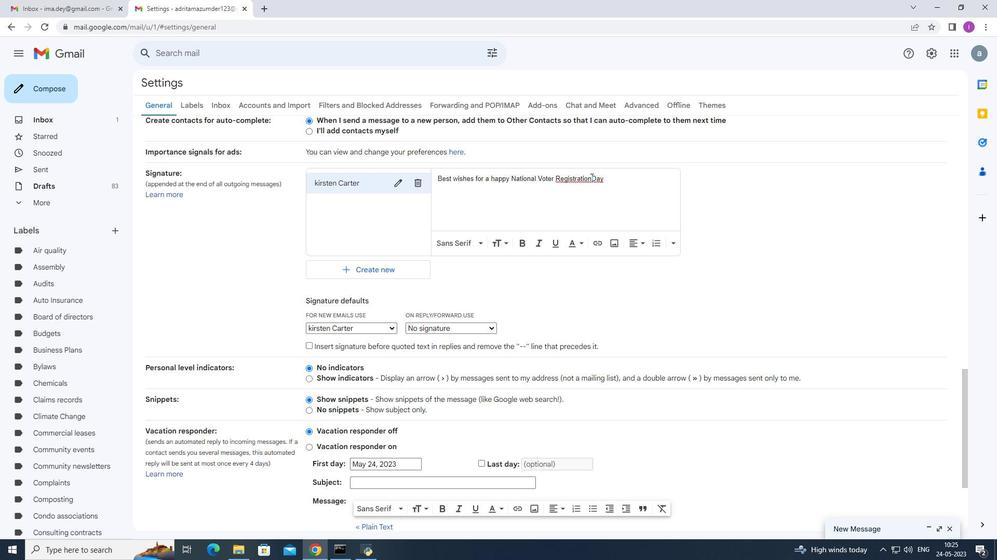 
Action: Mouse moved to (624, 181)
Screenshot: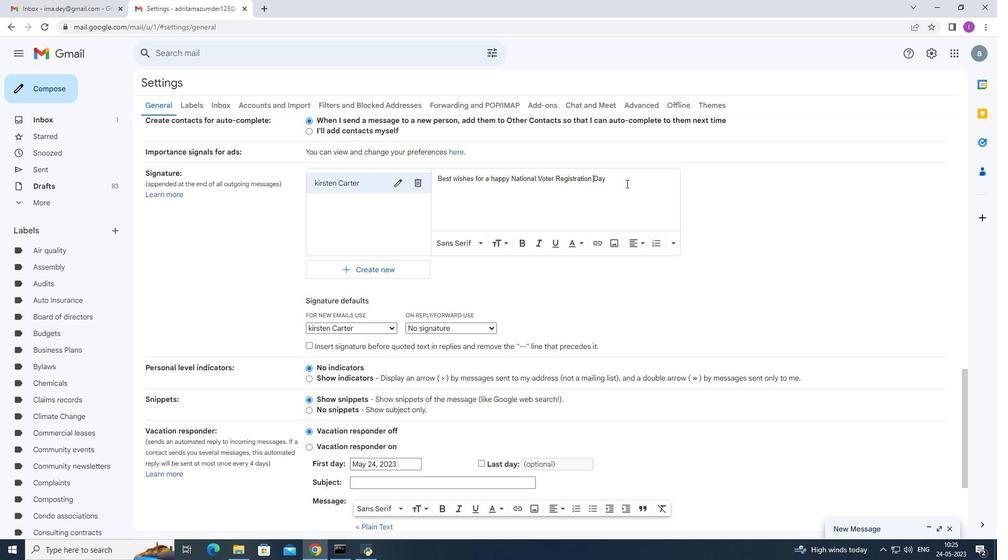 
Action: Mouse pressed left at (624, 181)
Screenshot: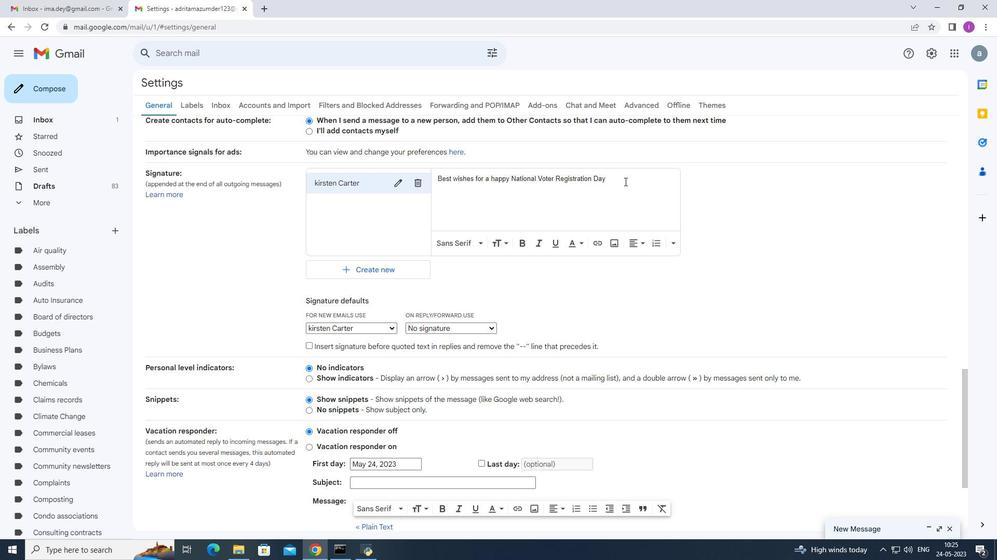 
Action: Mouse moved to (655, 185)
Screenshot: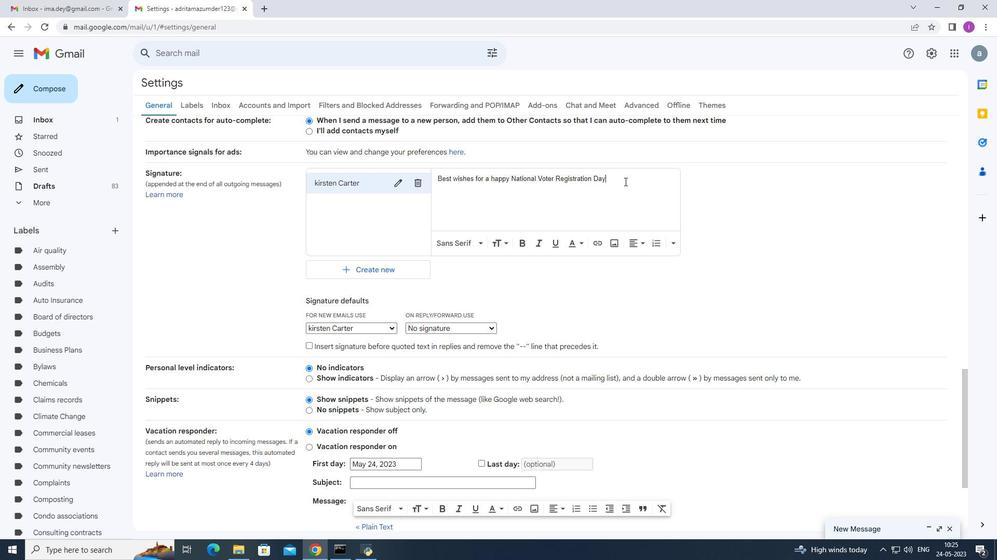 
Action: Key pressed ,<Key.shift>Kirsten<Key.space><Key.shift>carter
Screenshot: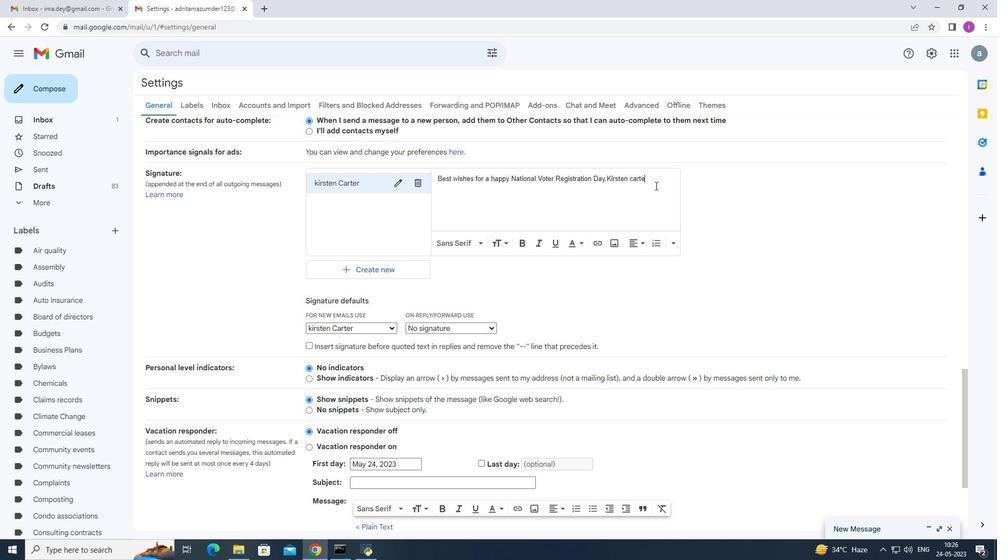 
Action: Mouse moved to (605, 178)
Screenshot: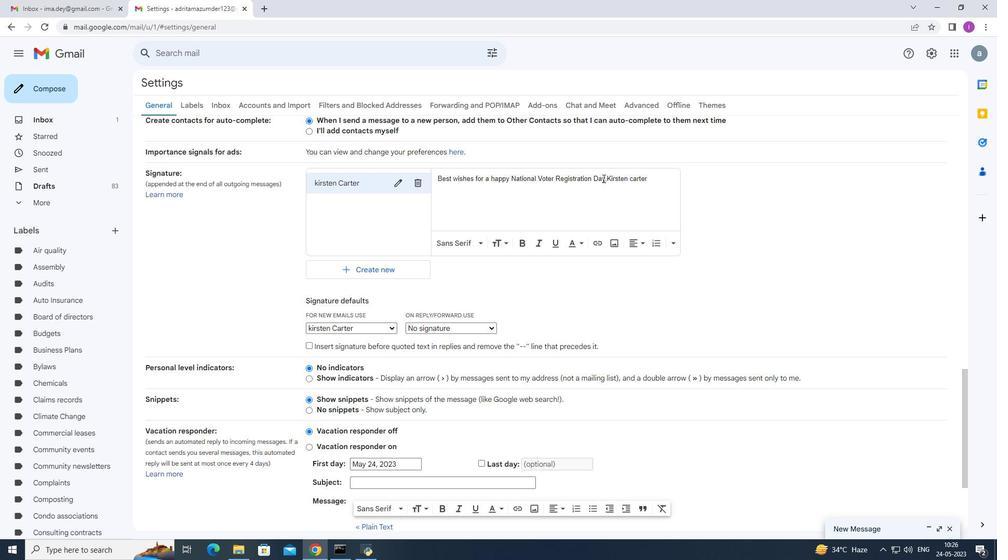 
Action: Mouse pressed left at (605, 178)
Screenshot: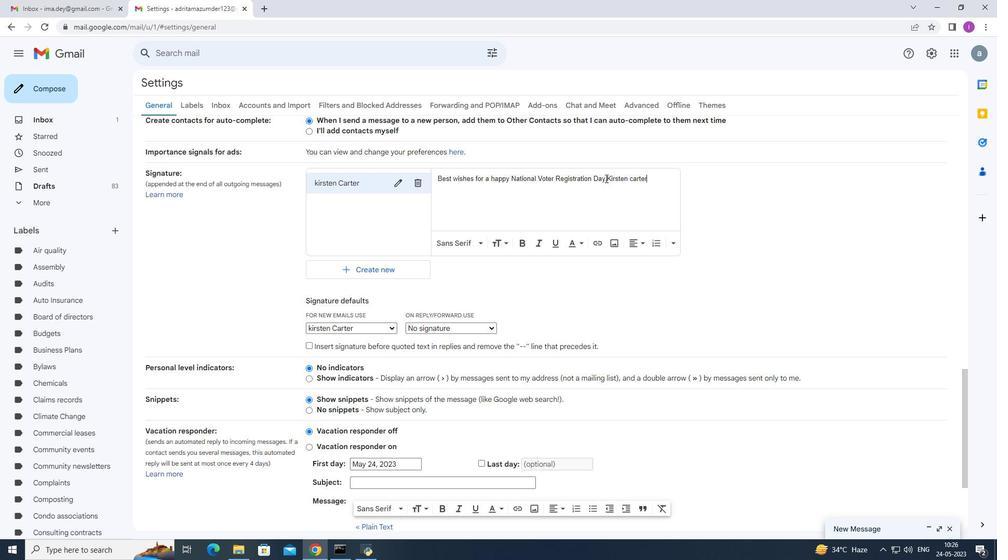 
Action: Key pressed <Key.enter>
Screenshot: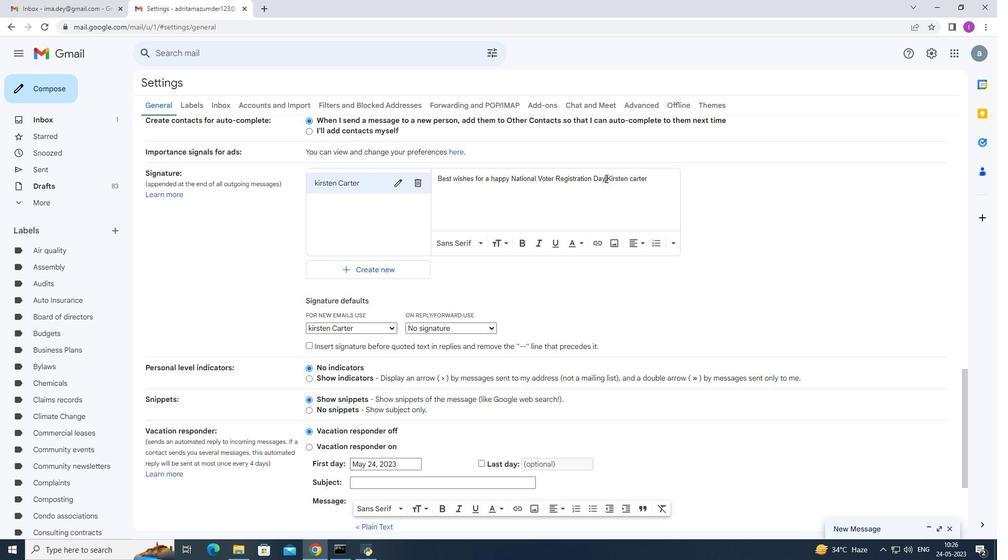
Action: Mouse moved to (466, 190)
Screenshot: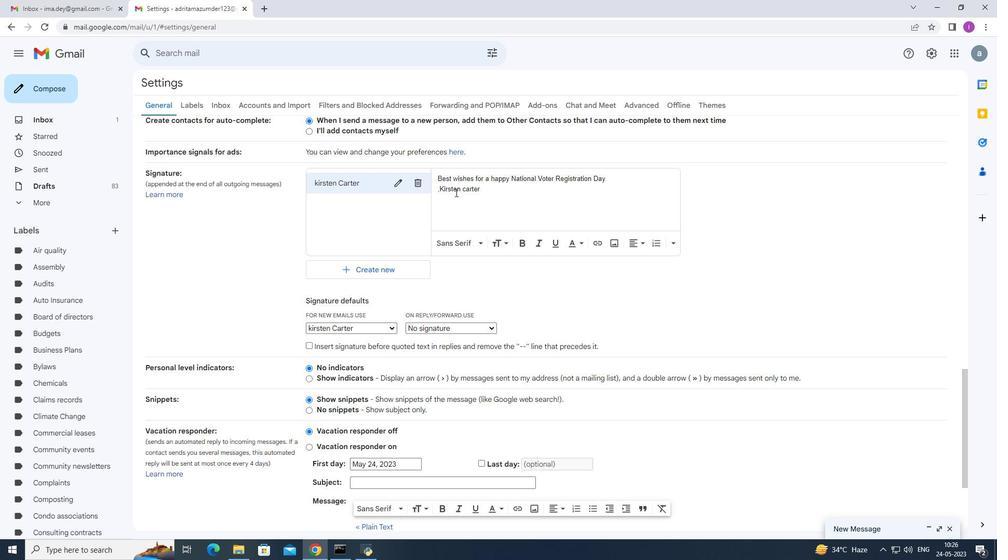
Action: Mouse pressed left at (466, 190)
Screenshot: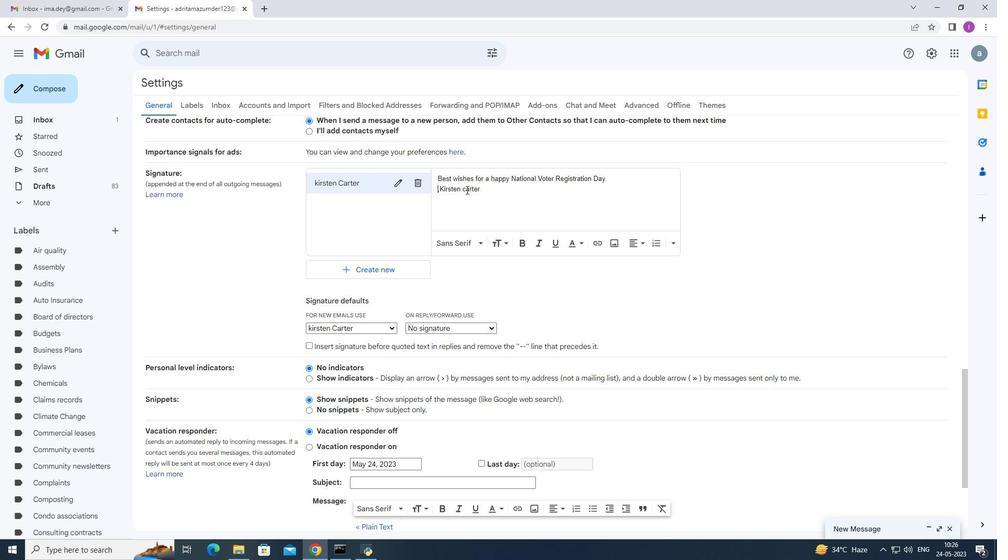 
Action: Mouse moved to (466, 190)
Screenshot: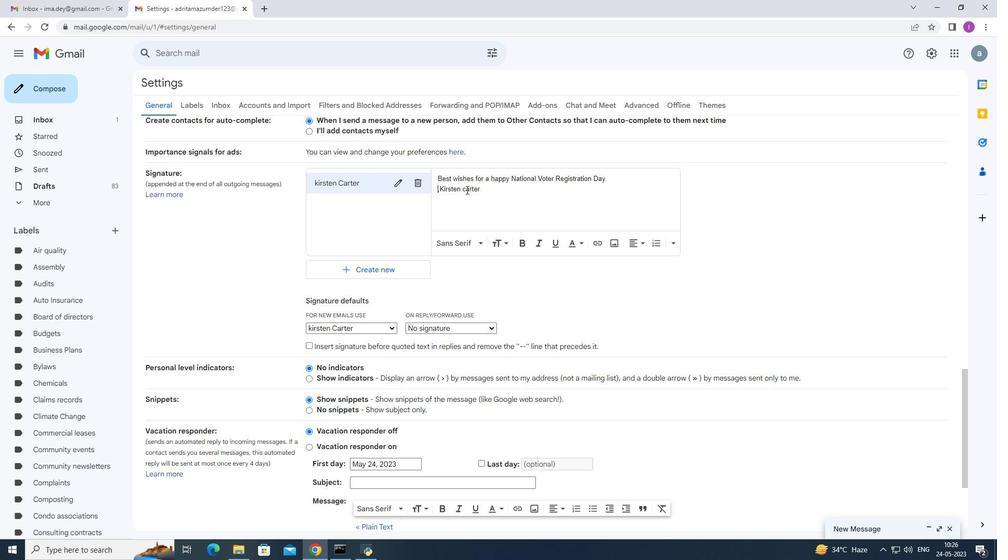 
Action: Key pressed <Key.backspace><Key.shift>C
Screenshot: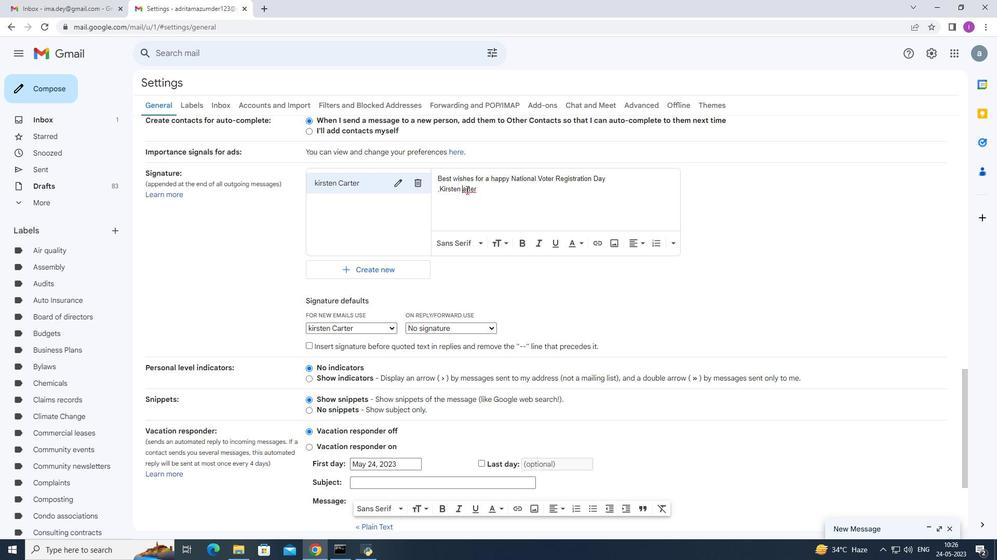 
Action: Mouse moved to (405, 360)
Screenshot: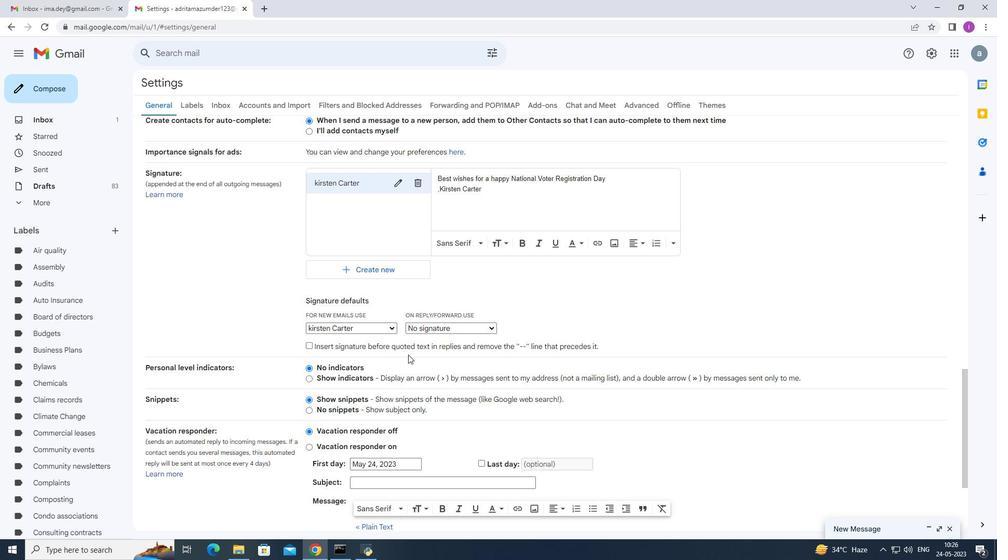 
Action: Mouse scrolled (405, 359) with delta (0, 0)
Screenshot: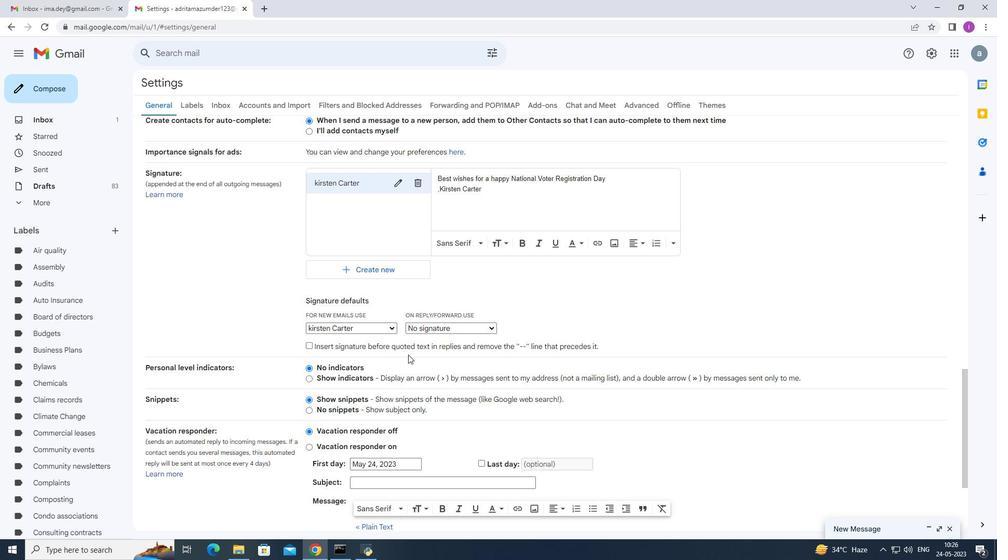 
Action: Mouse moved to (405, 360)
Screenshot: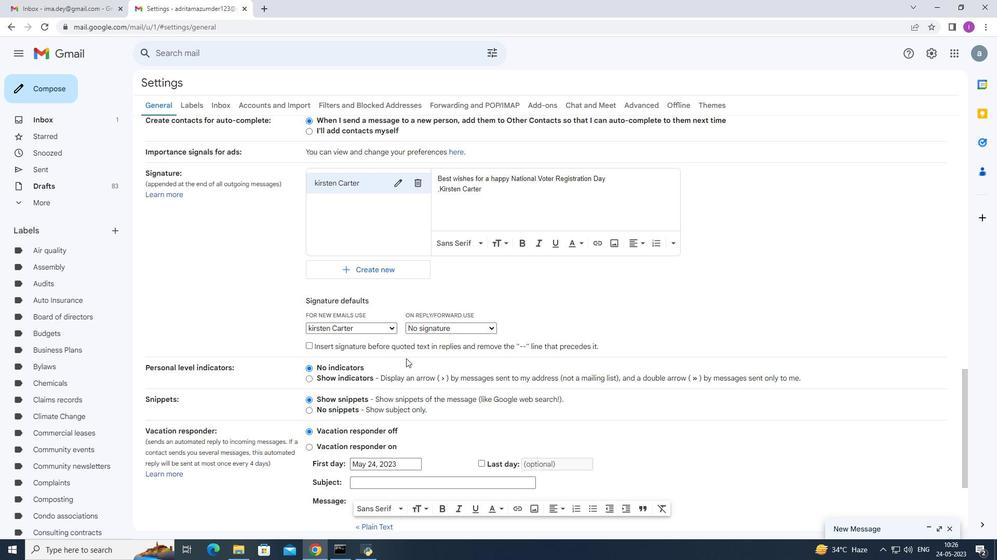 
Action: Mouse scrolled (405, 359) with delta (0, 0)
Screenshot: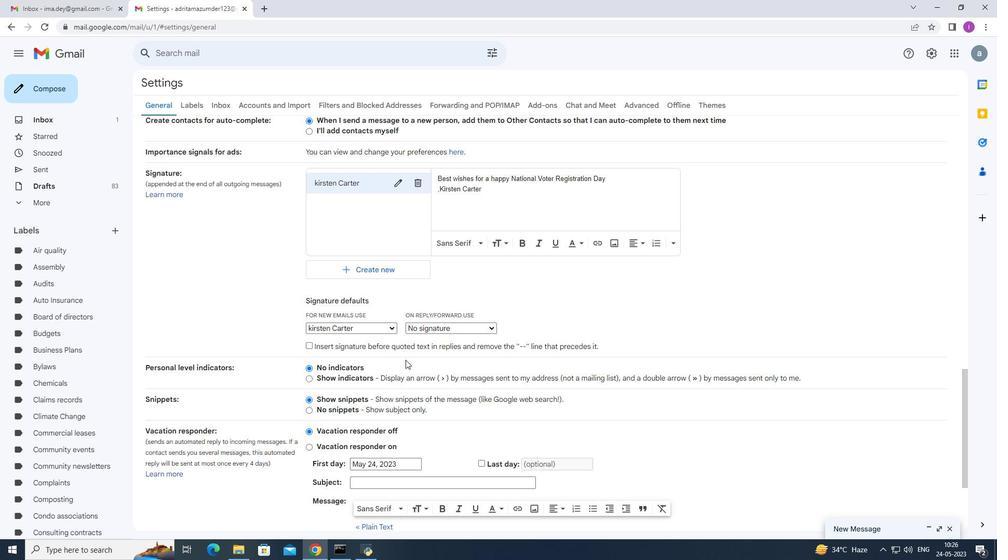 
Action: Mouse moved to (418, 356)
Screenshot: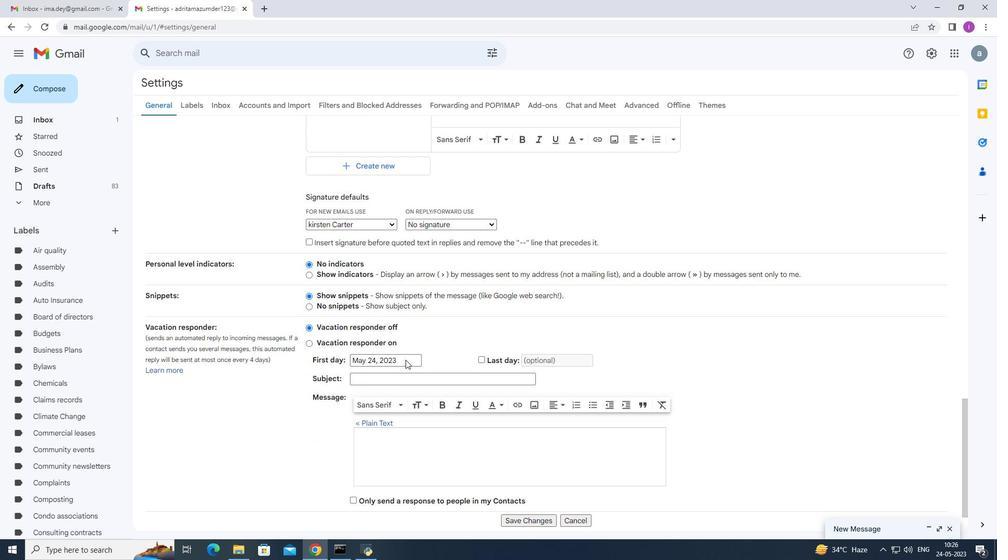
Action: Mouse scrolled (418, 355) with delta (0, 0)
Screenshot: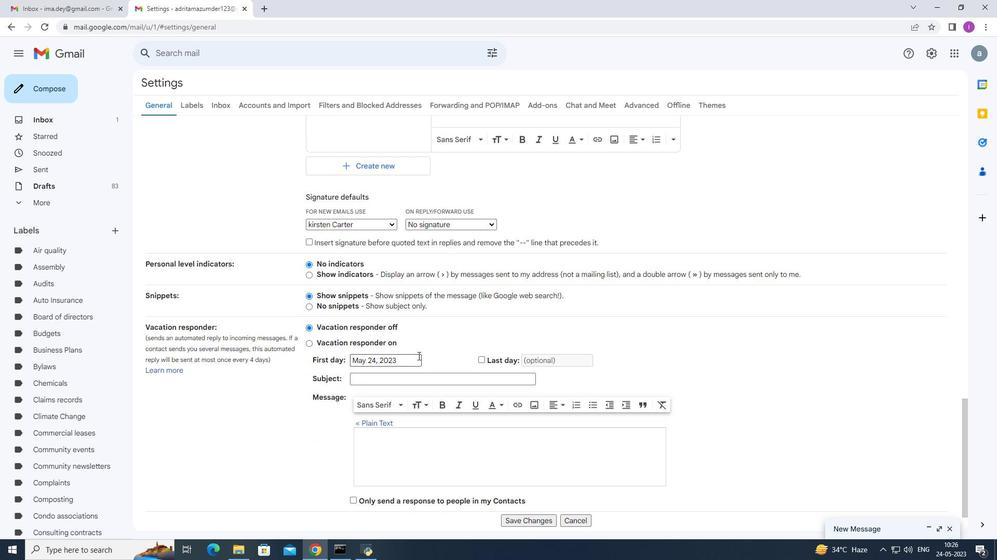 
Action: Mouse scrolled (418, 355) with delta (0, 0)
Screenshot: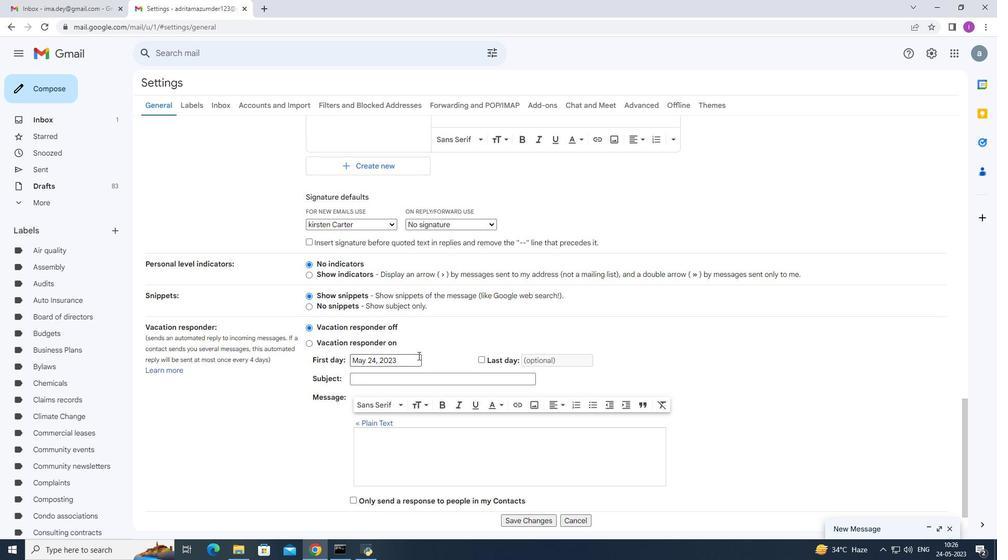 
Action: Mouse scrolled (418, 355) with delta (0, 0)
Screenshot: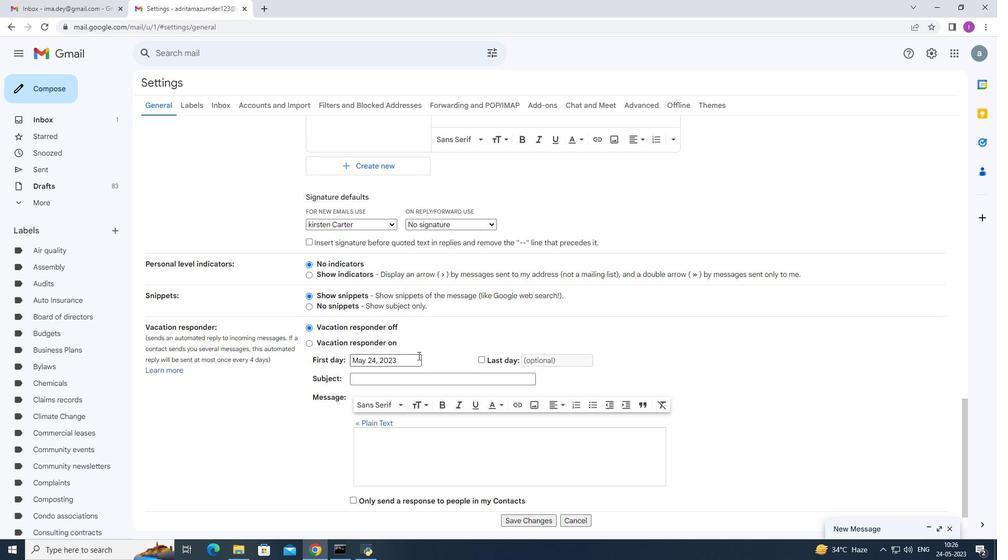 
Action: Mouse moved to (517, 474)
Screenshot: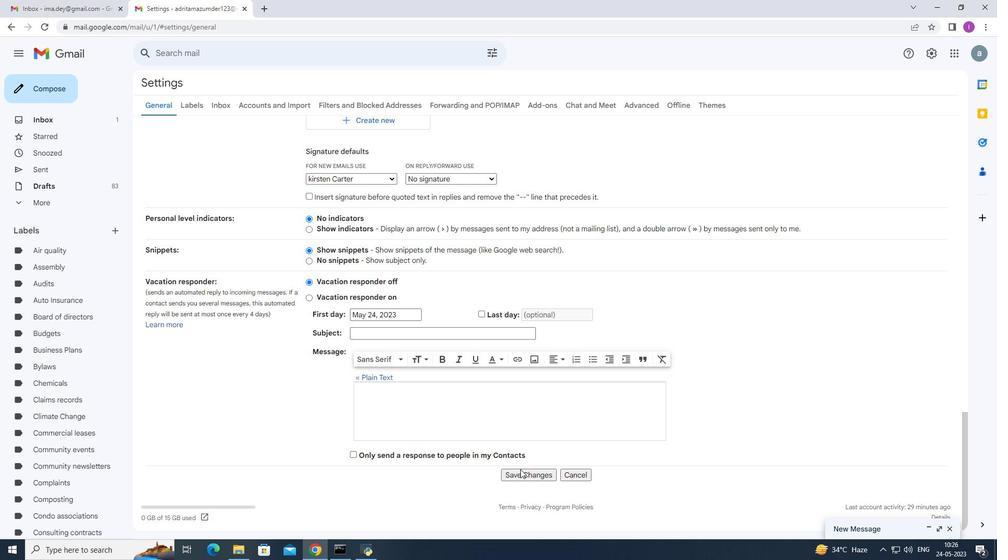 
Action: Mouse pressed left at (517, 474)
Screenshot: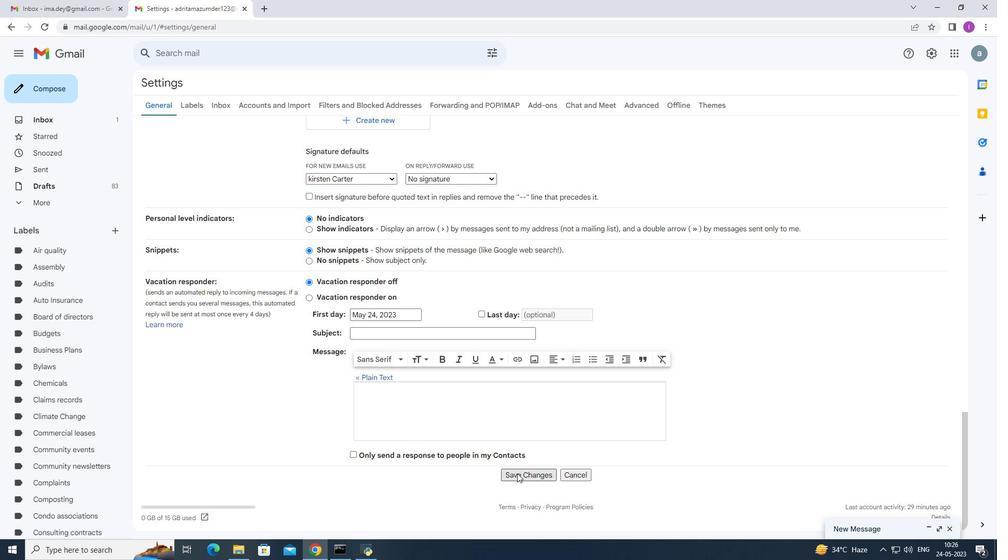 
Action: Mouse moved to (44, 88)
Screenshot: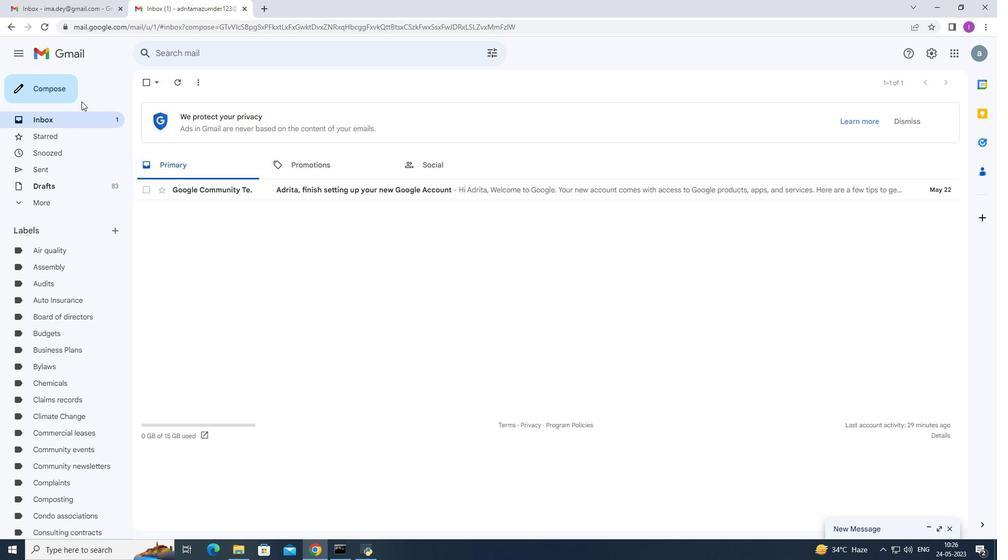 
Action: Mouse pressed left at (44, 88)
Screenshot: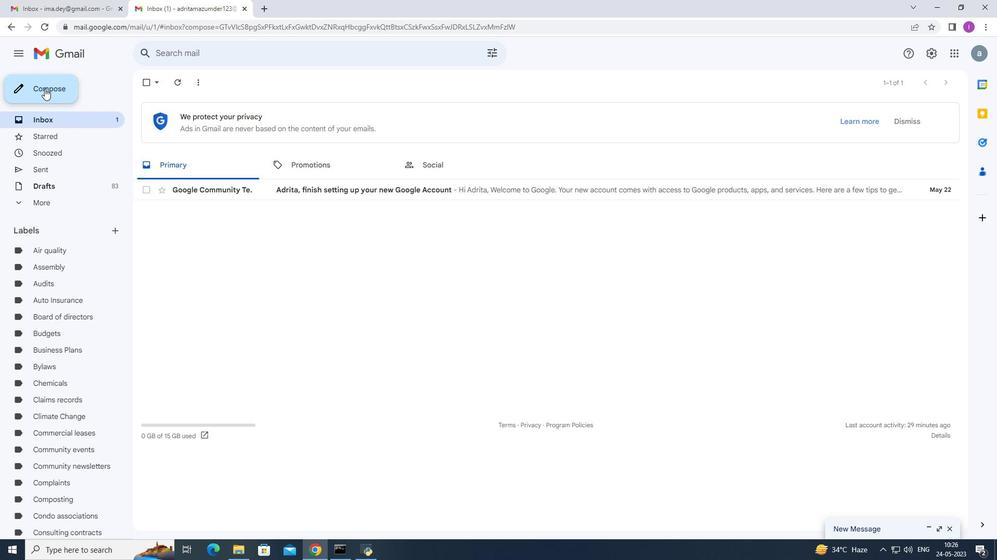 
Action: Mouse moved to (689, 274)
Screenshot: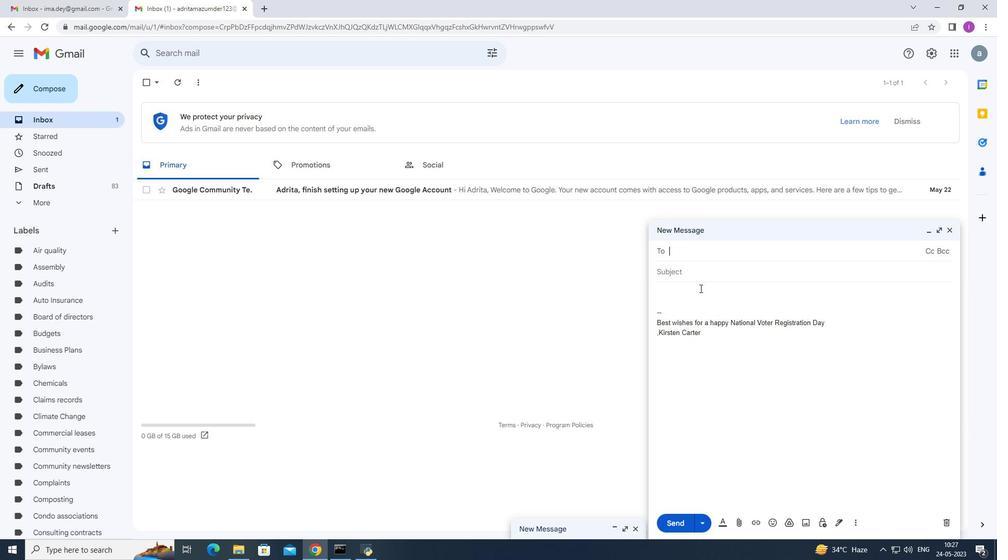 
Action: Key pressed so
Screenshot: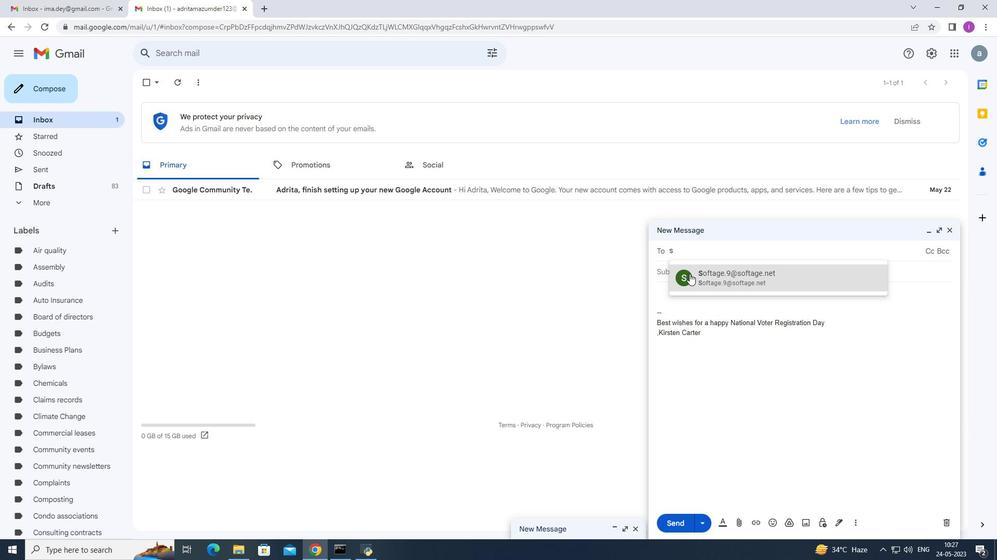 
Action: Mouse moved to (697, 277)
Screenshot: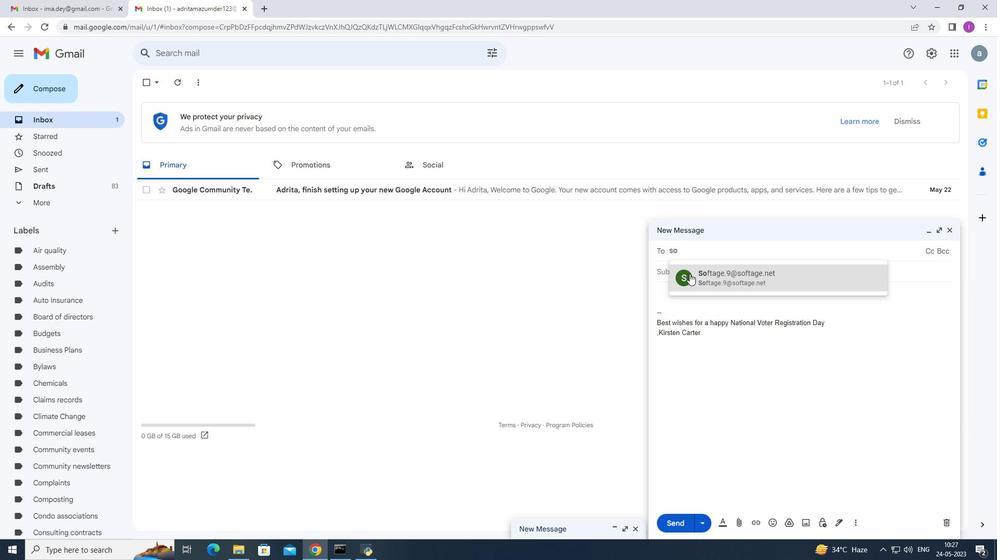 
Action: Mouse pressed left at (697, 277)
Screenshot: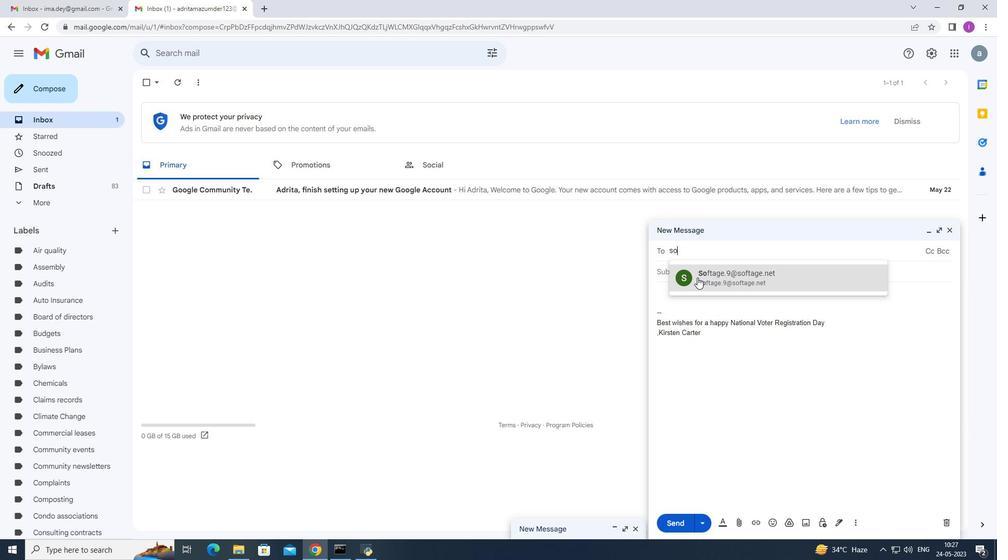 
Action: Mouse moved to (856, 526)
Screenshot: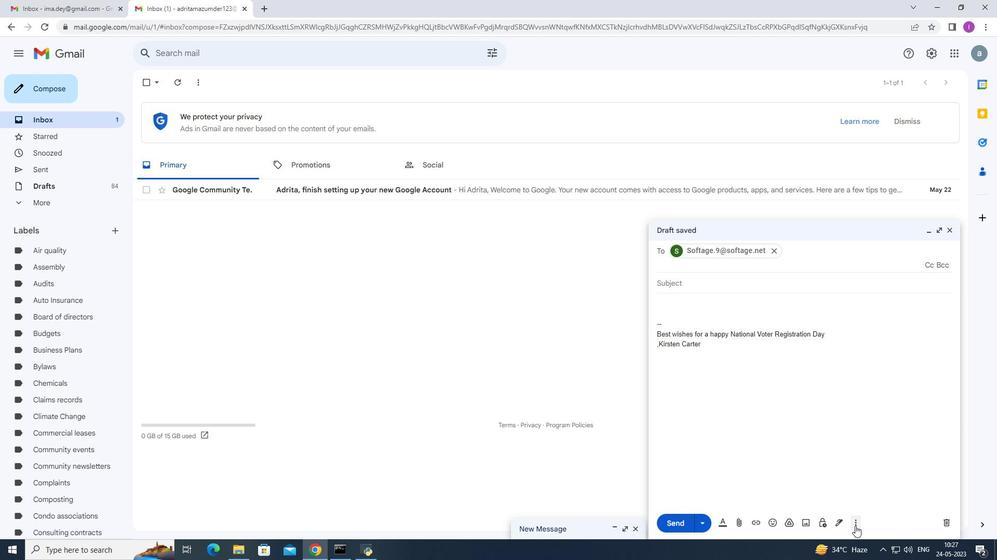 
Action: Mouse pressed left at (856, 526)
Screenshot: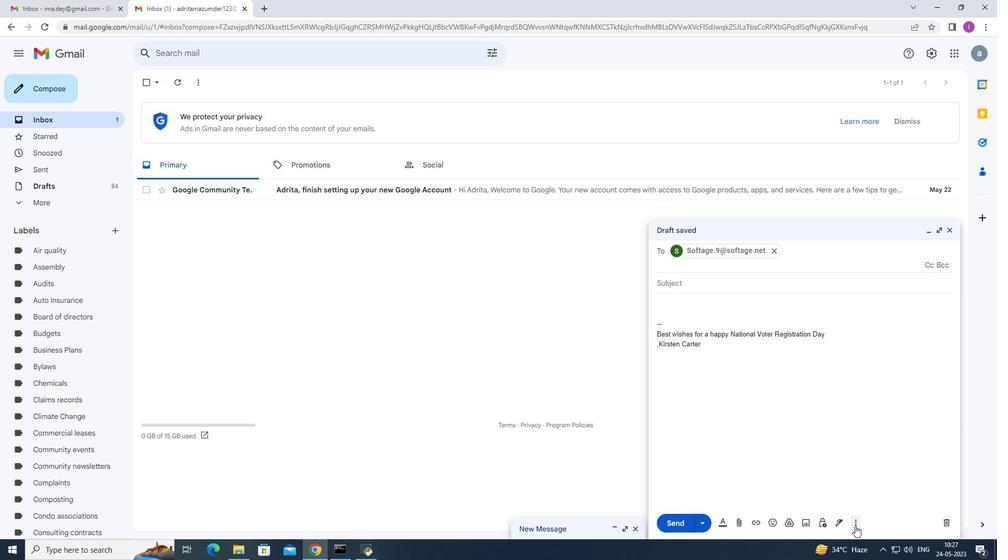 
Action: Mouse moved to (889, 428)
Screenshot: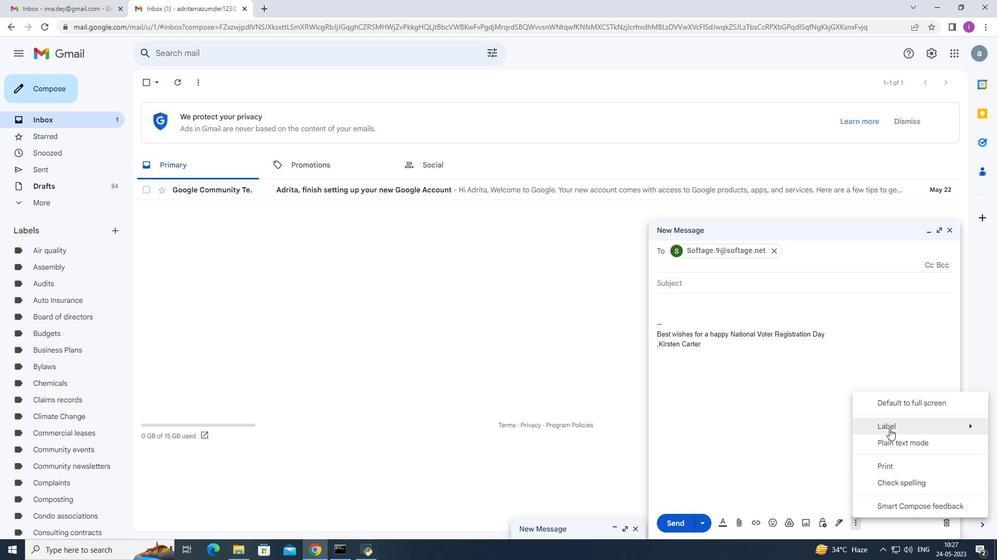 
Action: Mouse pressed left at (889, 428)
Screenshot: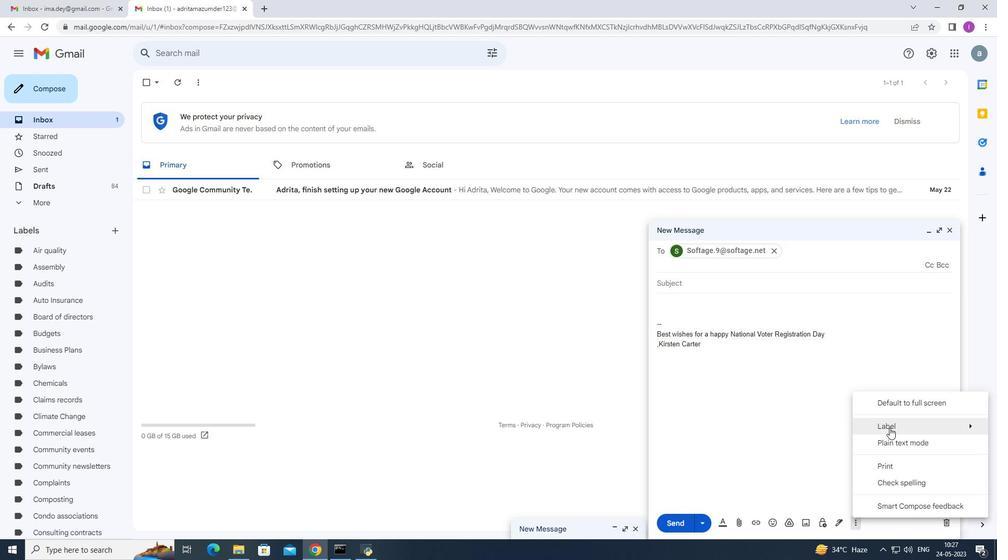 
Action: Mouse moved to (754, 233)
Screenshot: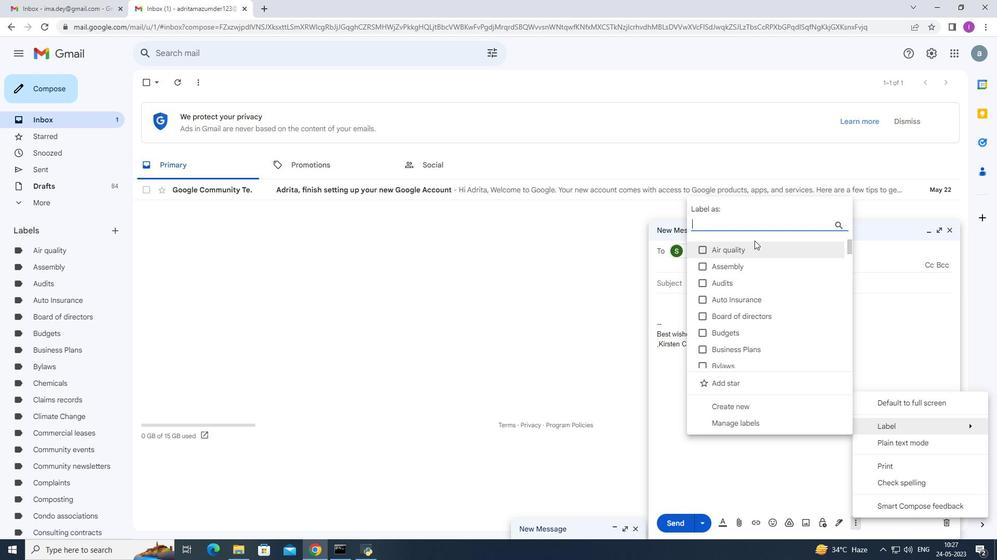 
Action: Key pressed <Key.shift>Inven
Screenshot: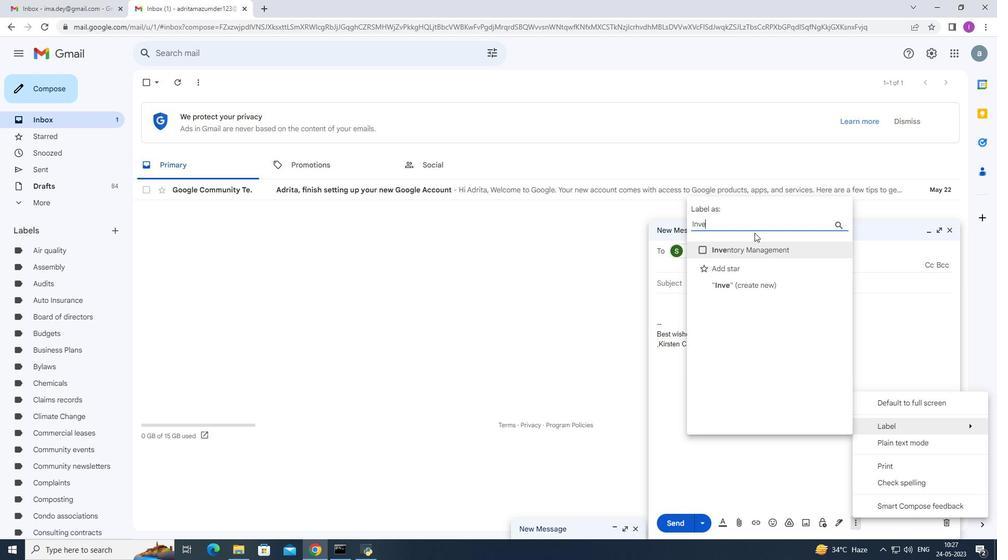 
Action: Mouse moved to (734, 250)
Screenshot: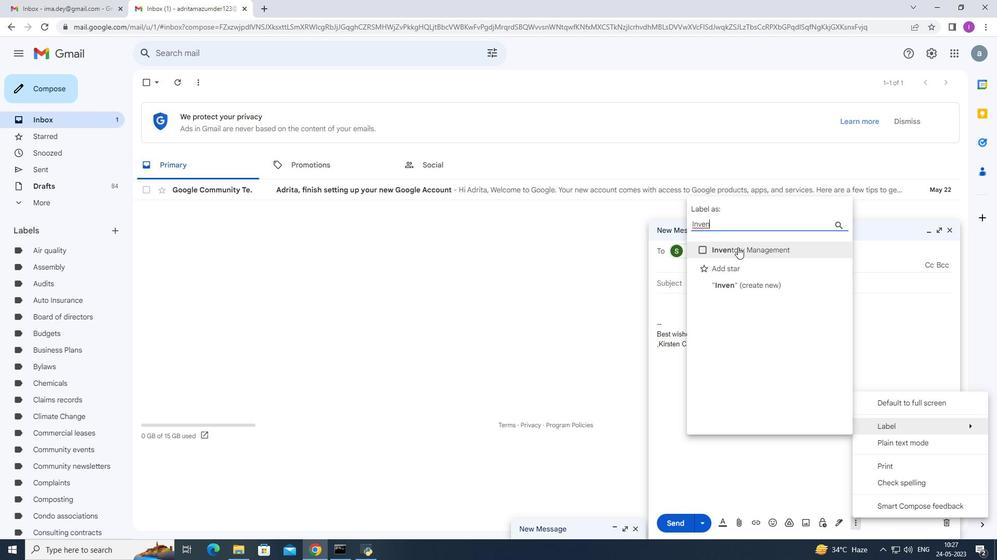 
Action: Mouse pressed left at (734, 250)
Screenshot: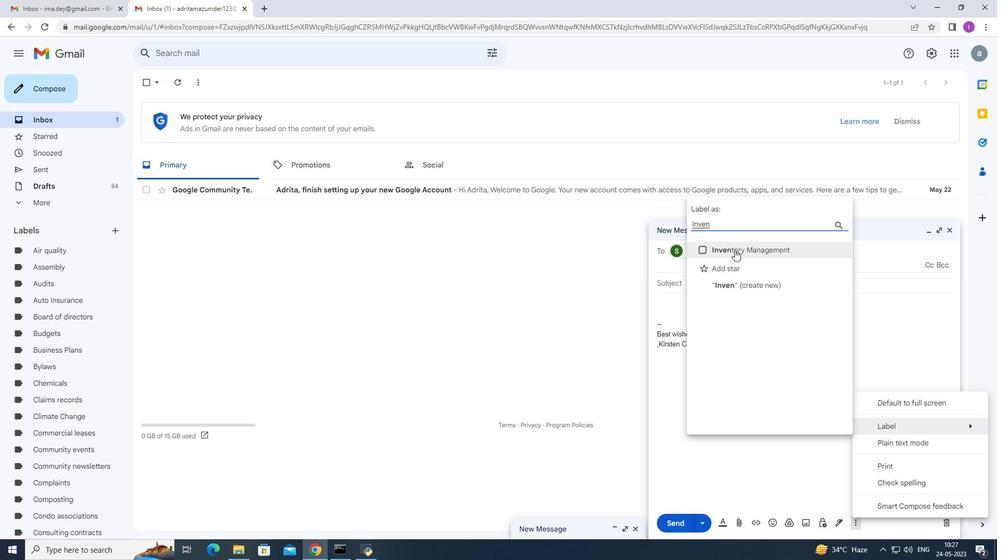 
Action: Mouse moved to (853, 525)
Screenshot: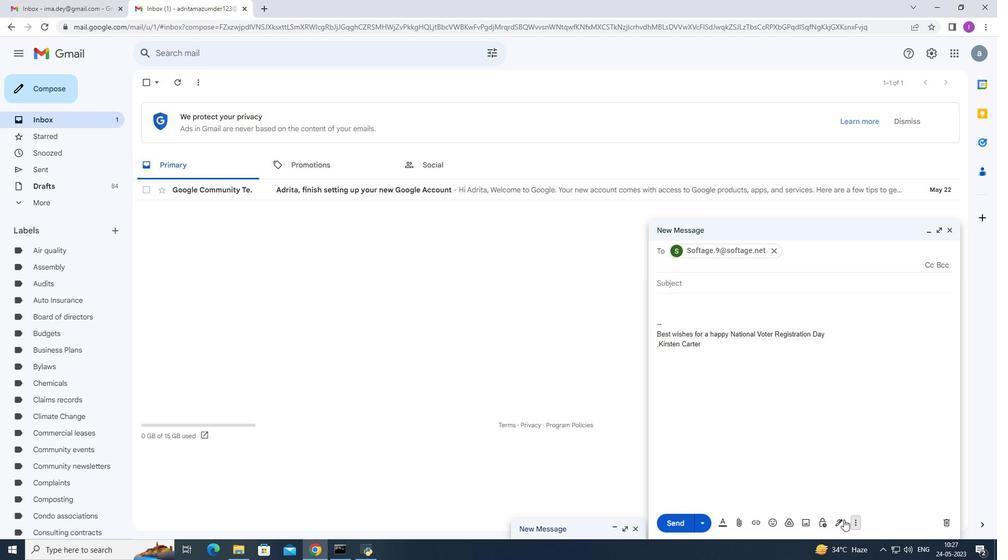 
Action: Mouse pressed left at (853, 525)
Screenshot: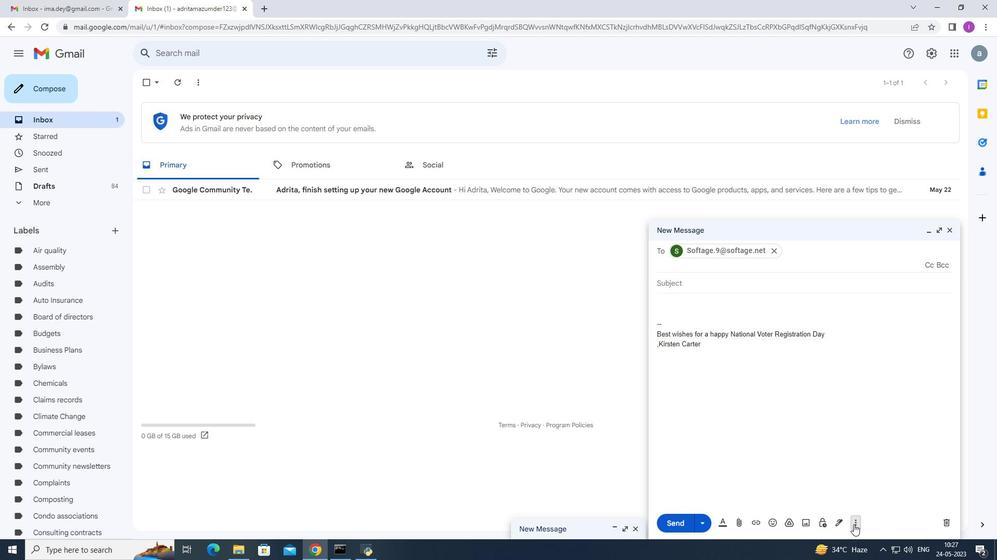 
Action: Mouse moved to (887, 431)
Screenshot: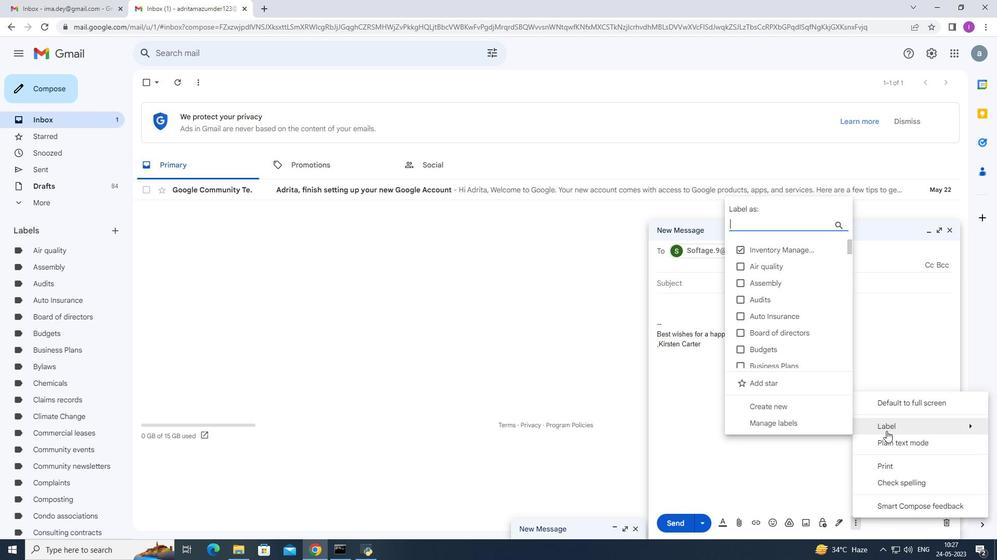 
Action: Mouse pressed left at (887, 431)
Screenshot: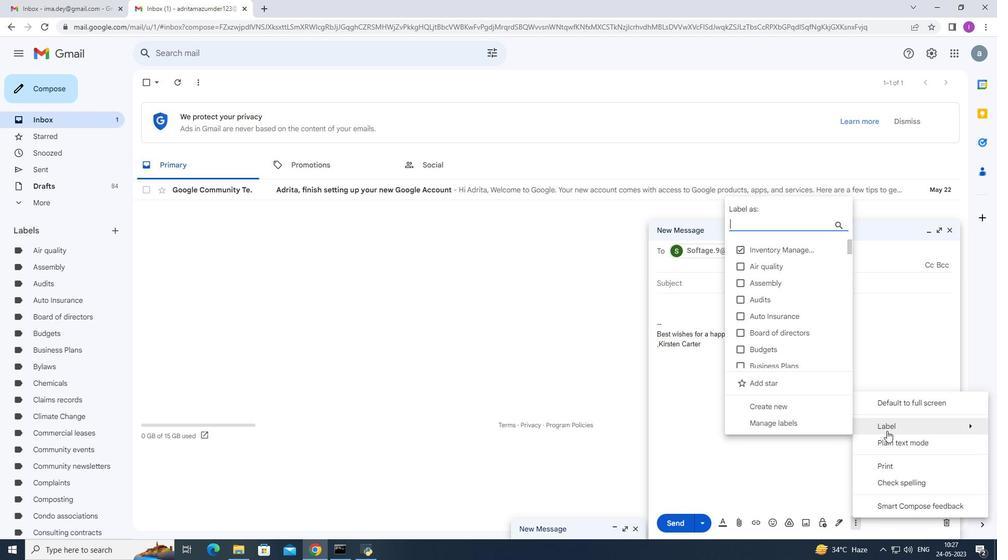 
Action: Mouse moved to (669, 405)
Screenshot: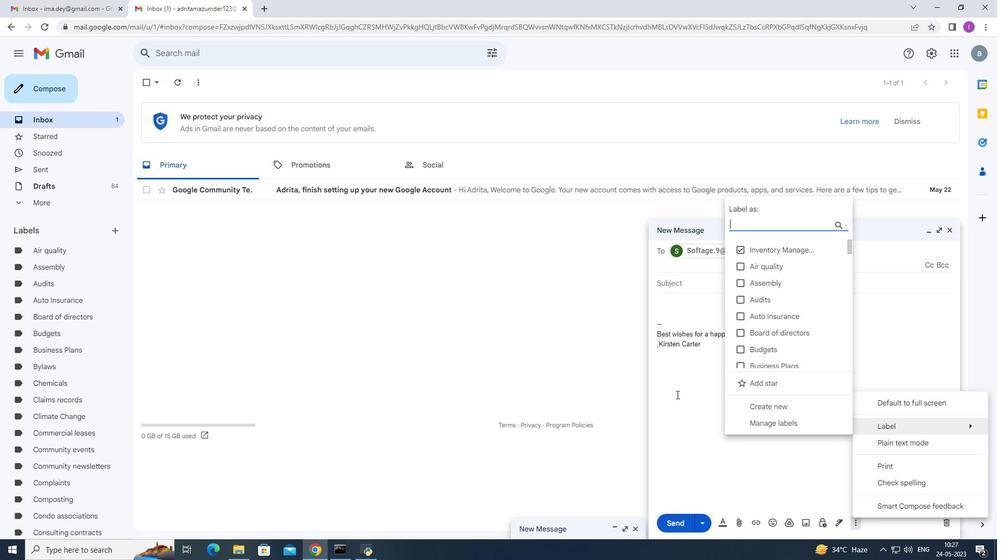 
Action: Mouse pressed left at (669, 405)
Screenshot: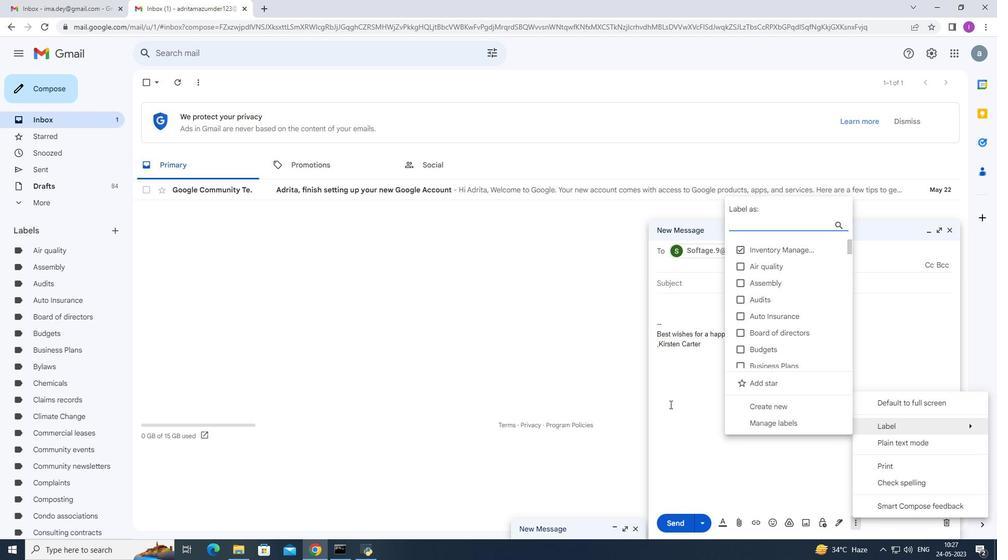 
